 Task: Create a due date automation trigger when advanced on, on the monday after a card is due add dates without a due date at 11:00 AM.
Action: Mouse moved to (1061, 308)
Screenshot: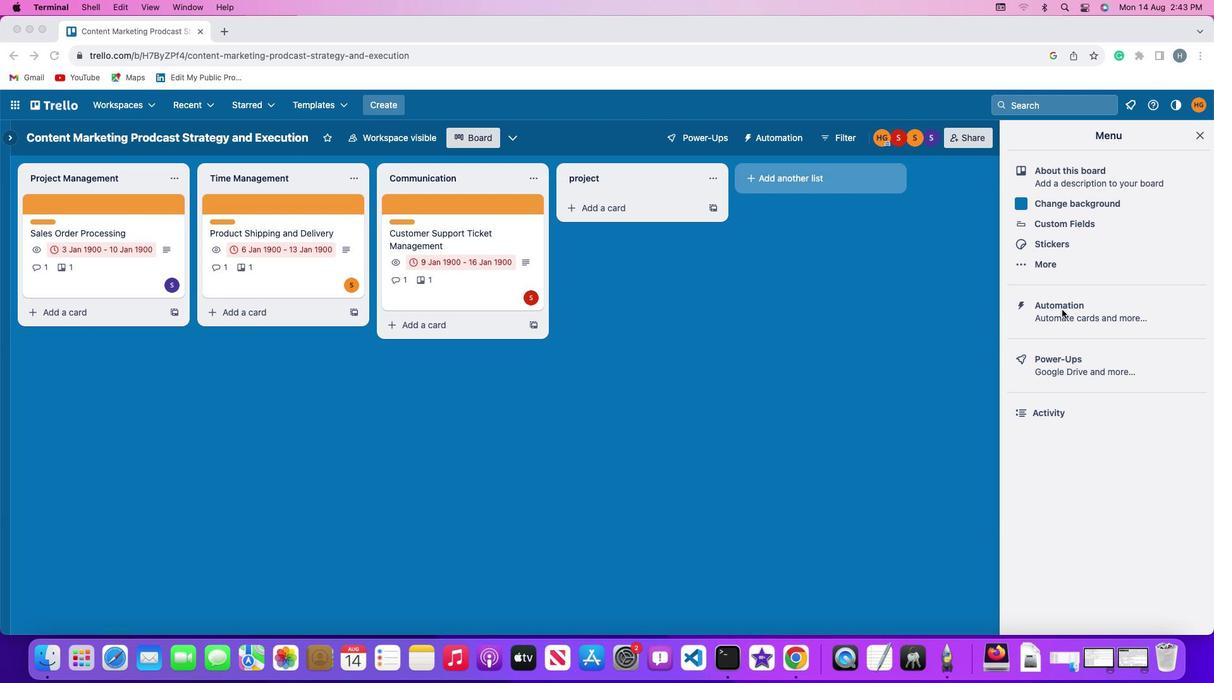
Action: Mouse pressed left at (1061, 308)
Screenshot: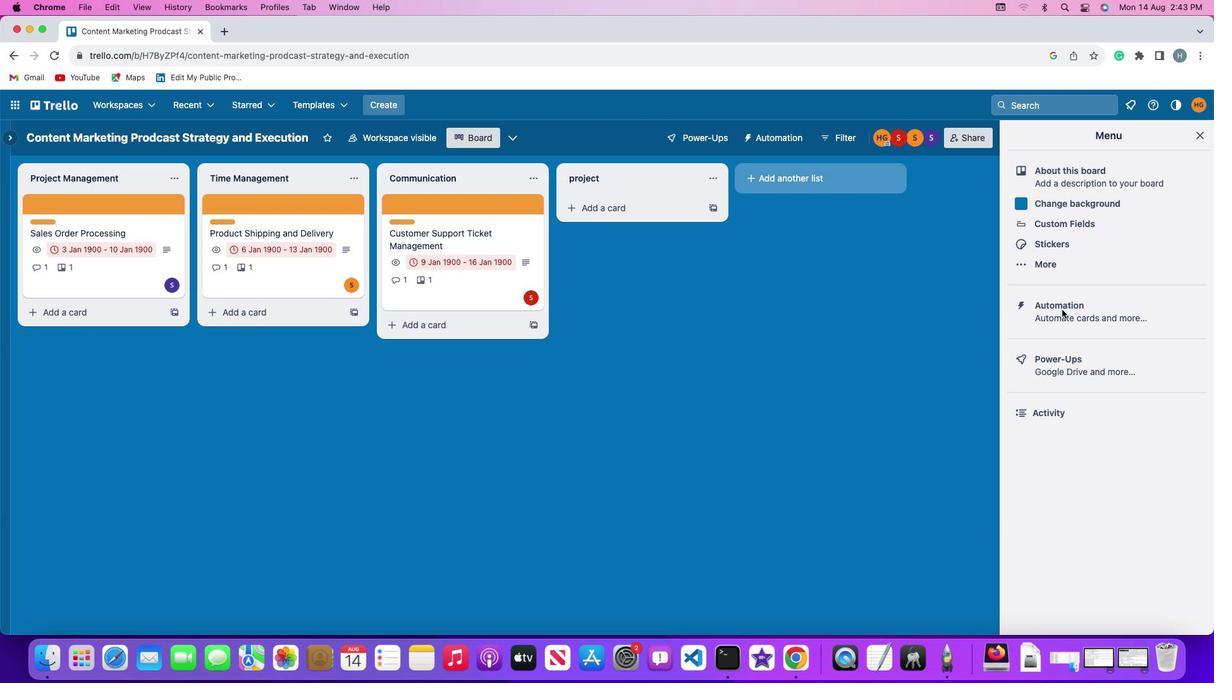 
Action: Mouse pressed left at (1061, 308)
Screenshot: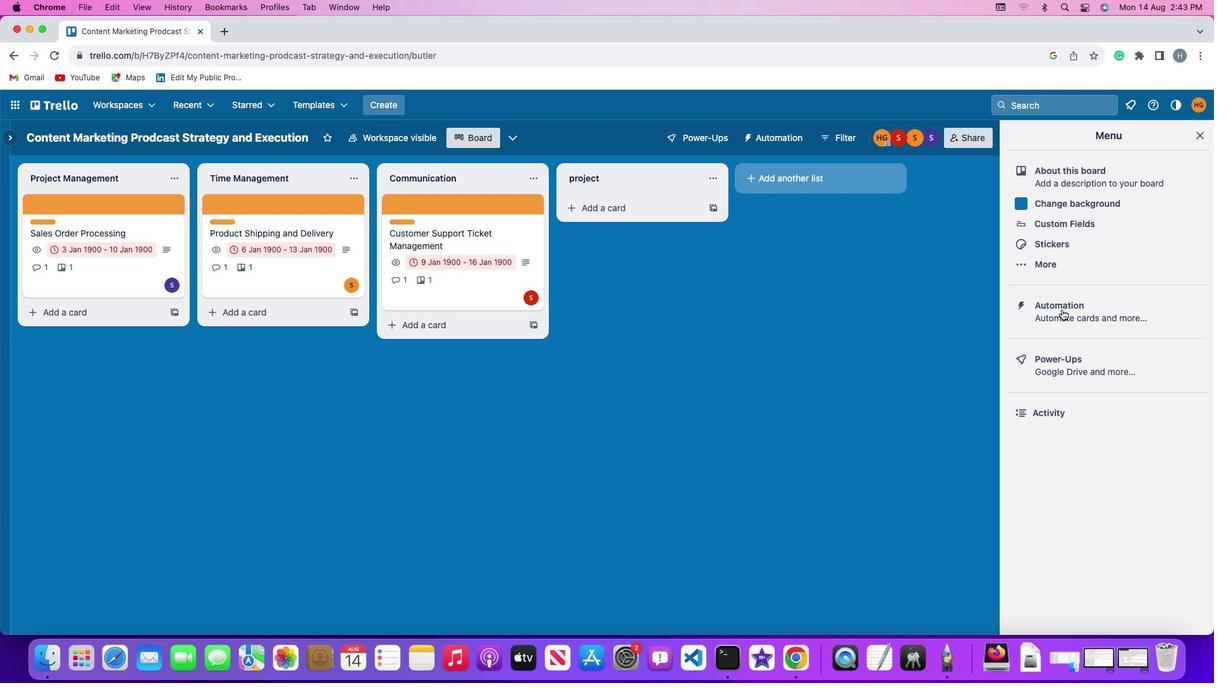 
Action: Mouse moved to (85, 303)
Screenshot: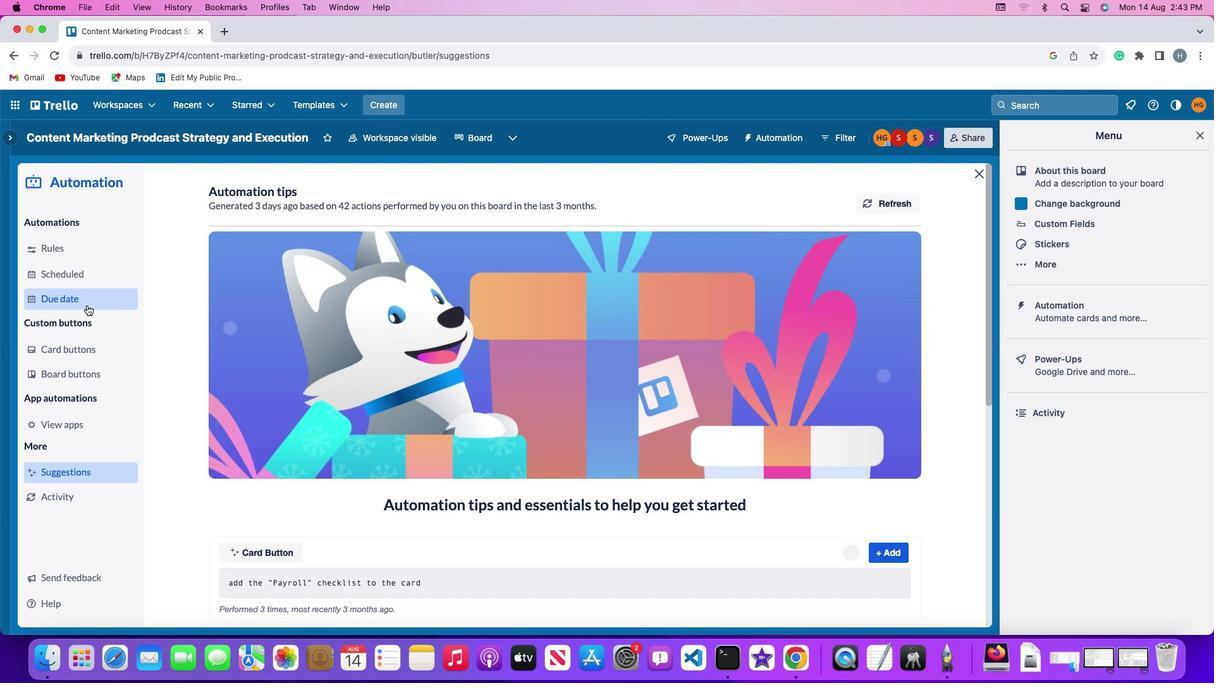 
Action: Mouse pressed left at (85, 303)
Screenshot: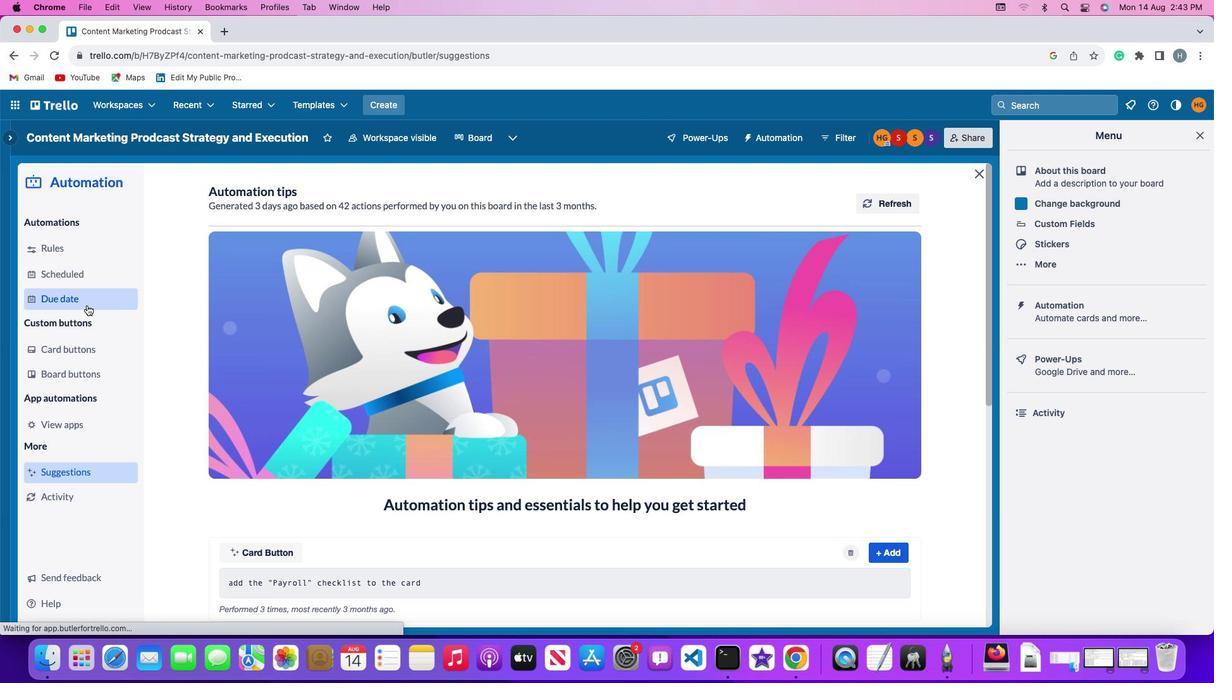 
Action: Mouse moved to (823, 191)
Screenshot: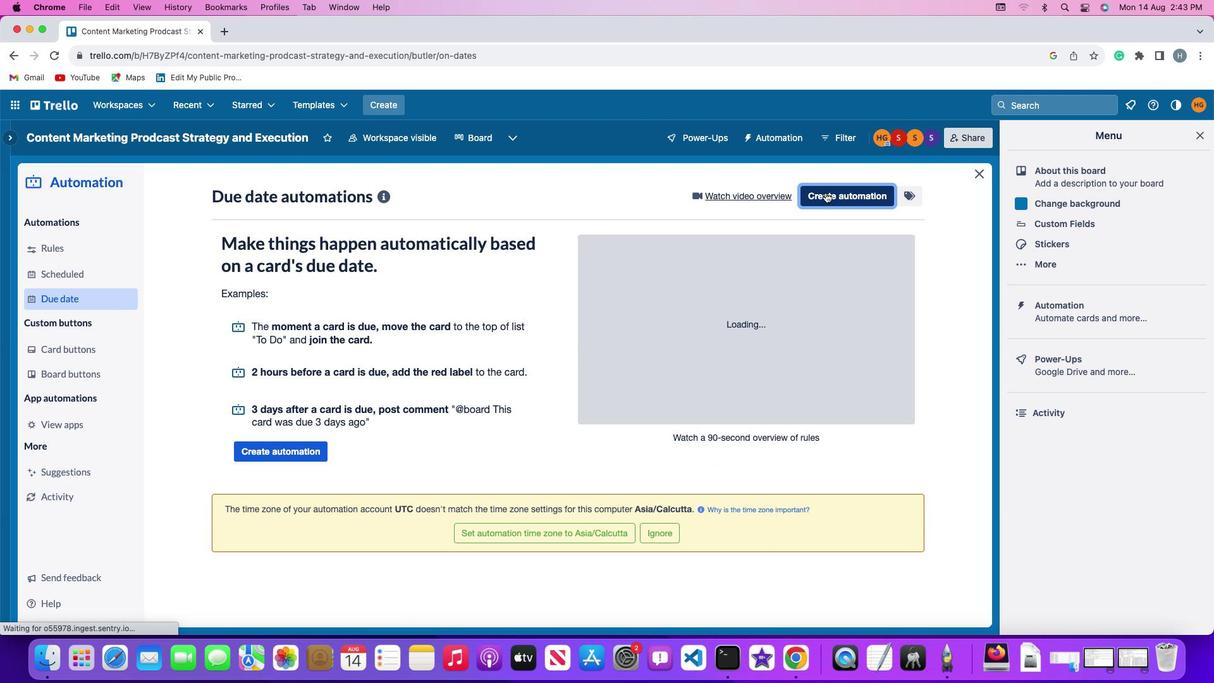 
Action: Mouse pressed left at (823, 191)
Screenshot: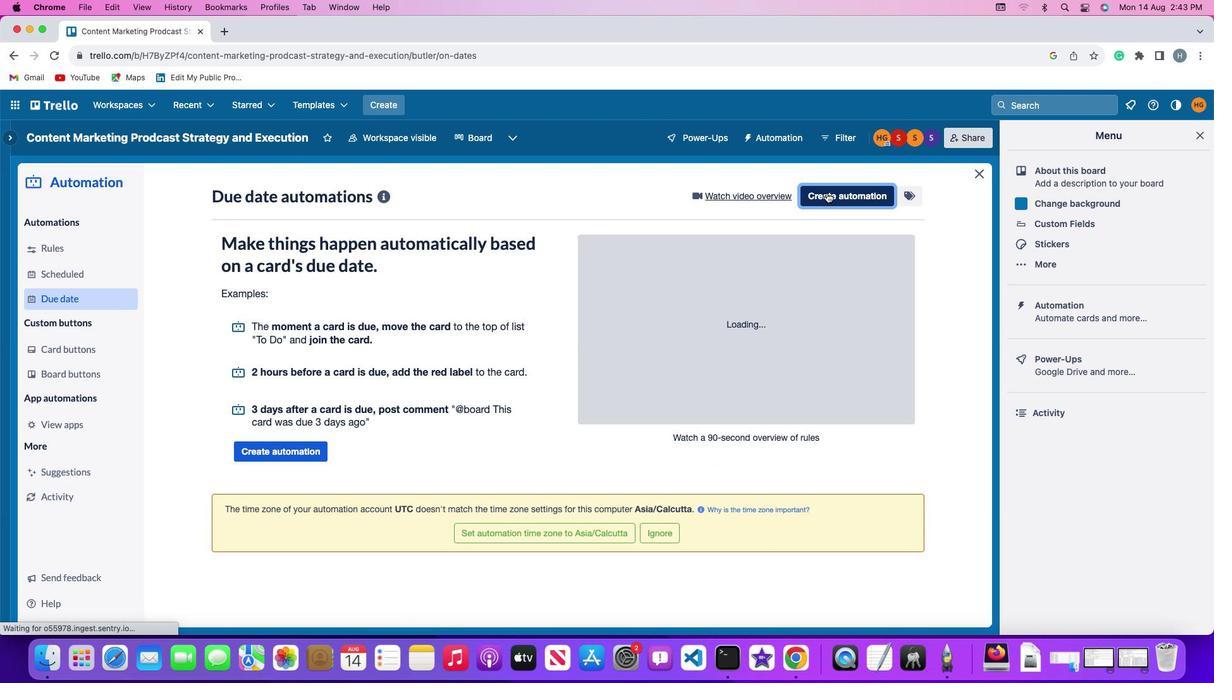 
Action: Mouse moved to (341, 317)
Screenshot: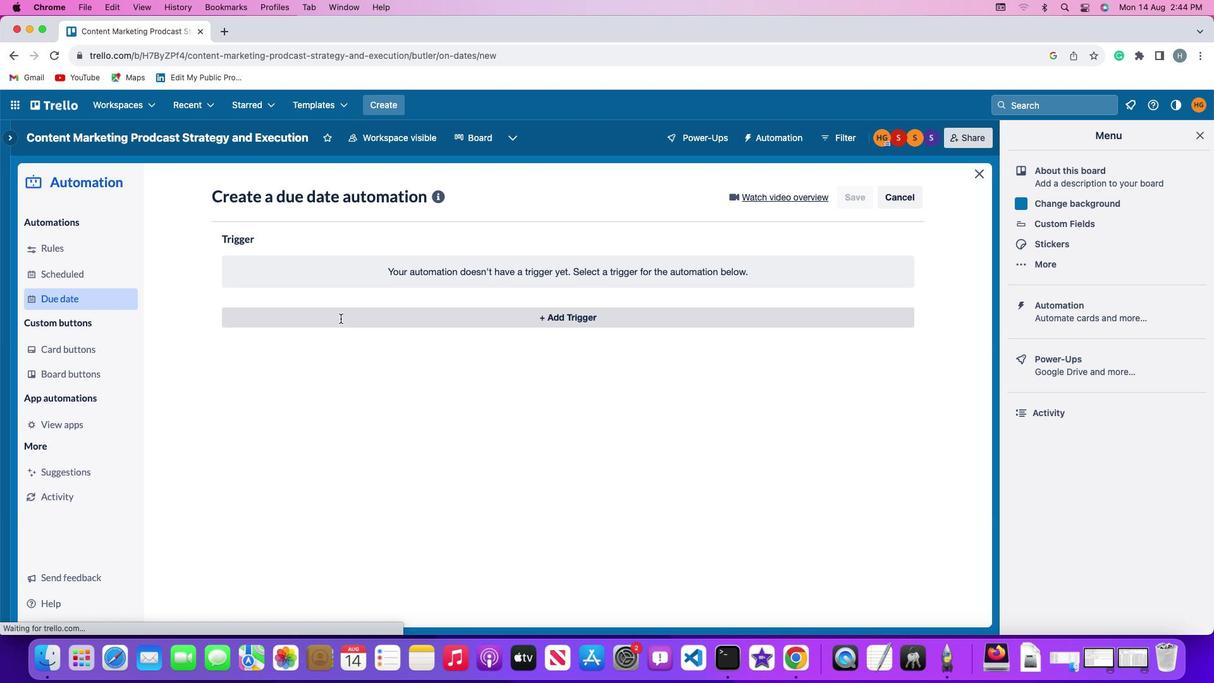 
Action: Mouse pressed left at (341, 317)
Screenshot: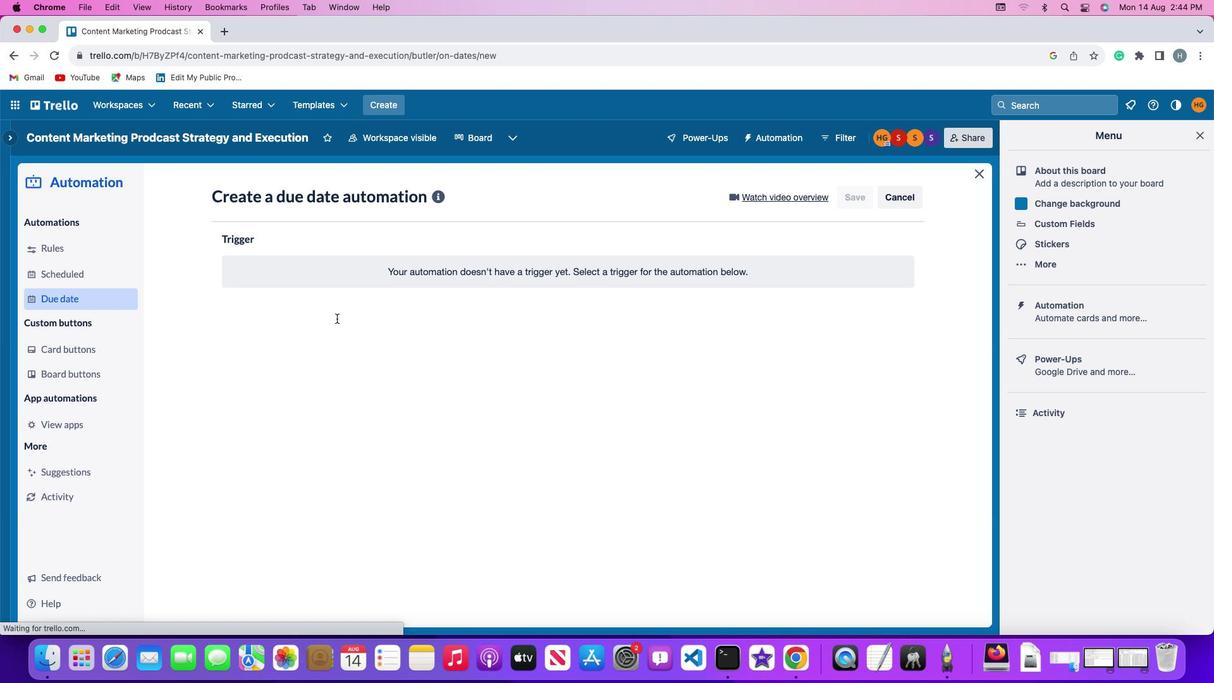 
Action: Mouse moved to (282, 551)
Screenshot: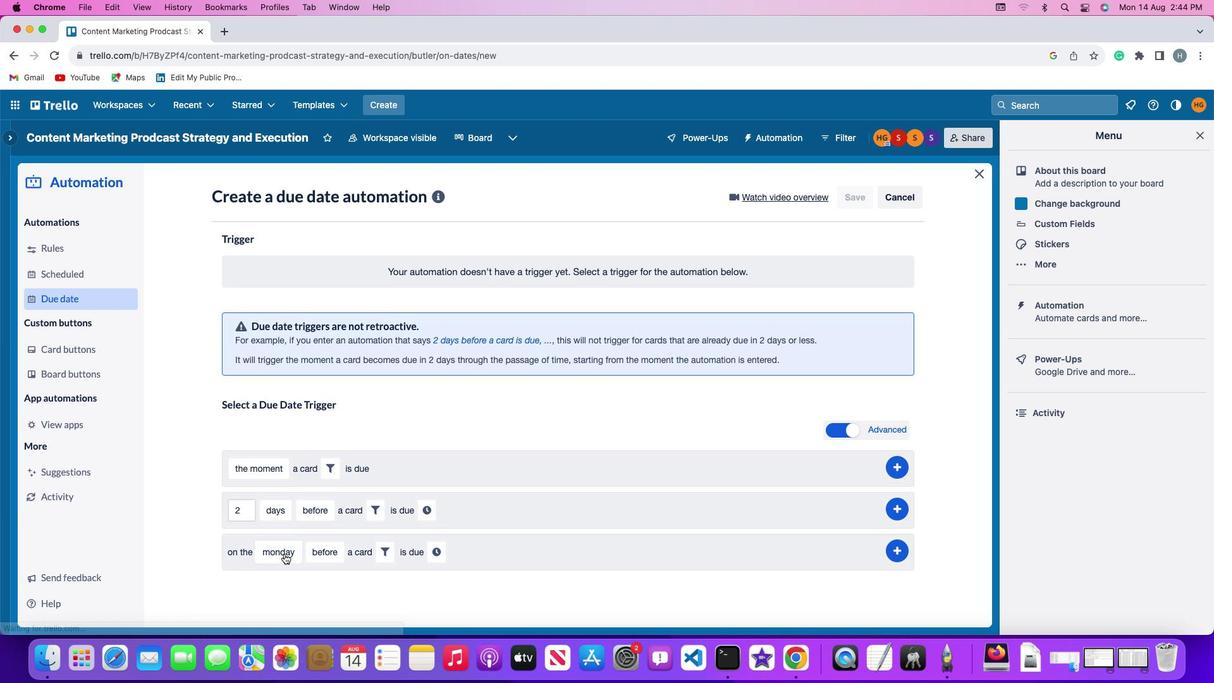 
Action: Mouse pressed left at (282, 551)
Screenshot: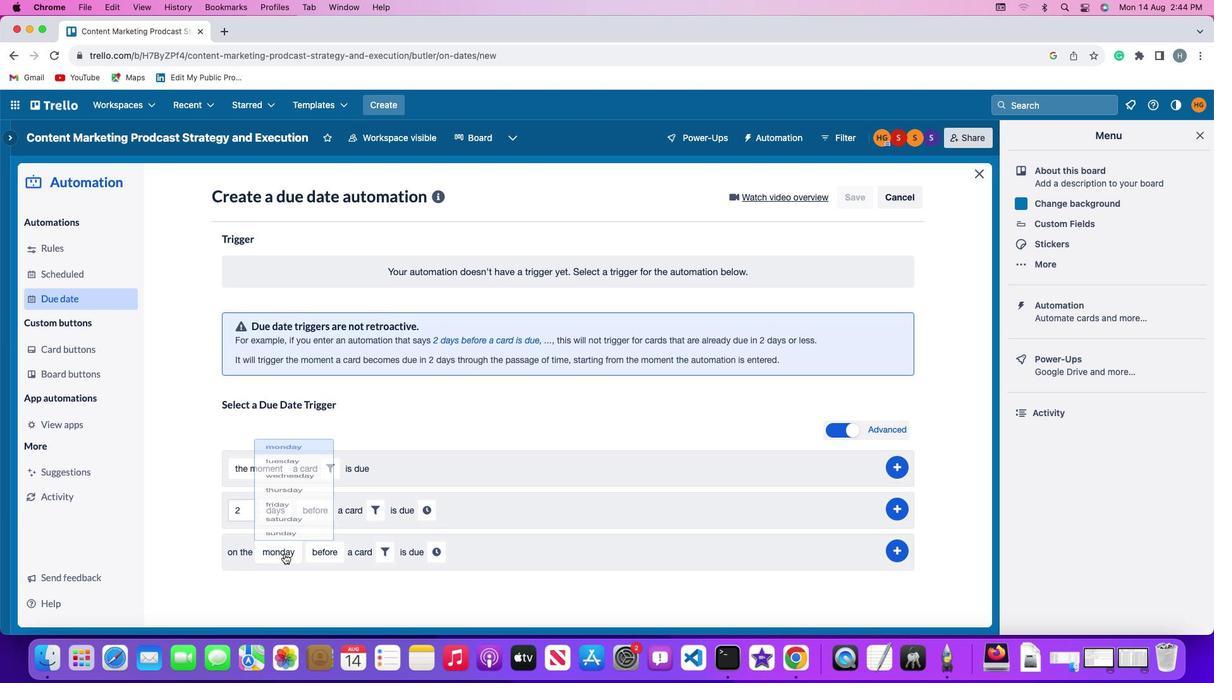 
Action: Mouse moved to (298, 365)
Screenshot: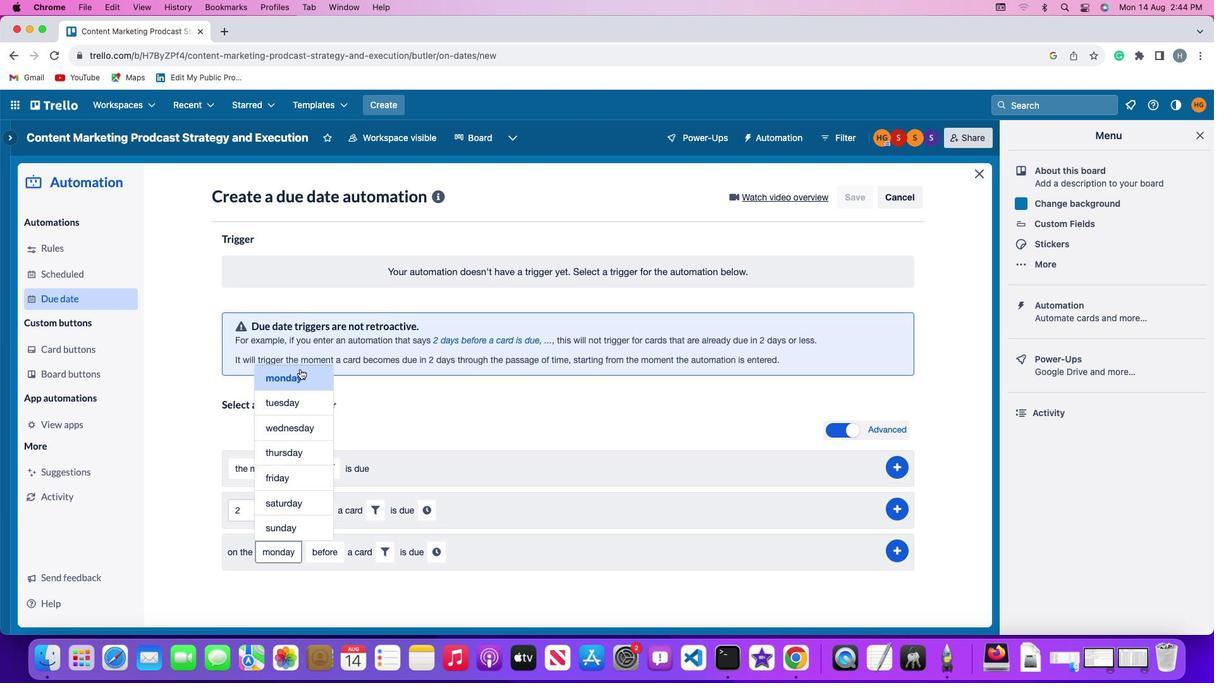 
Action: Mouse pressed left at (298, 365)
Screenshot: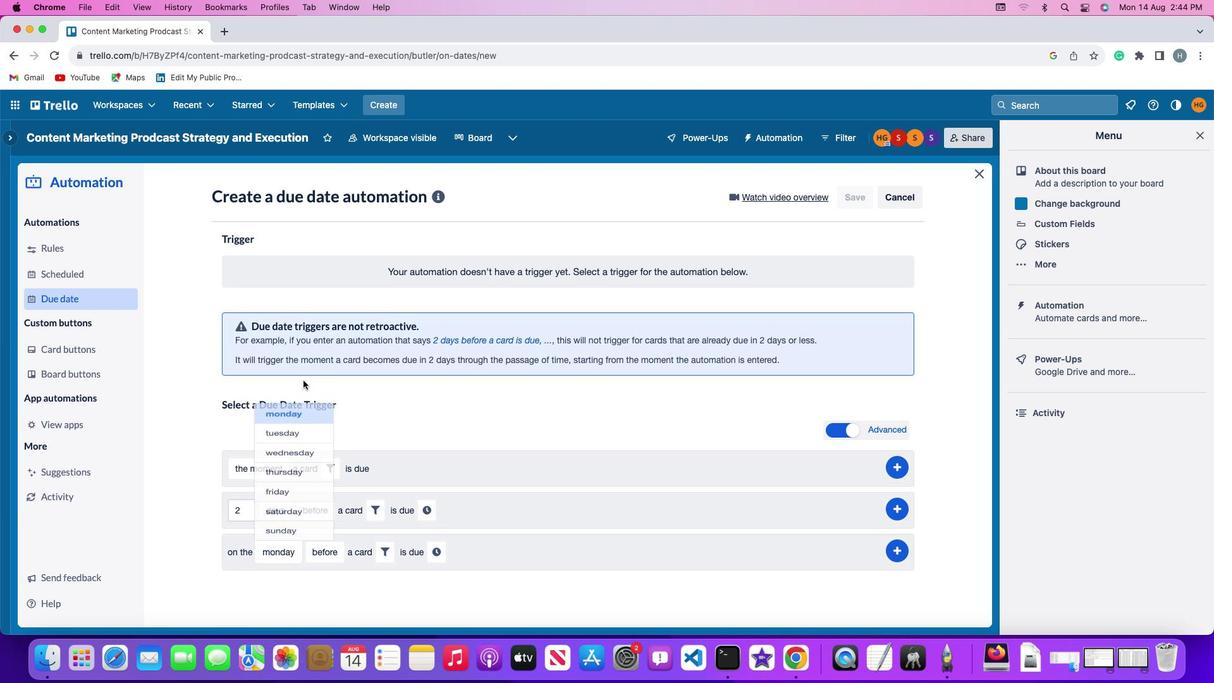 
Action: Mouse moved to (324, 556)
Screenshot: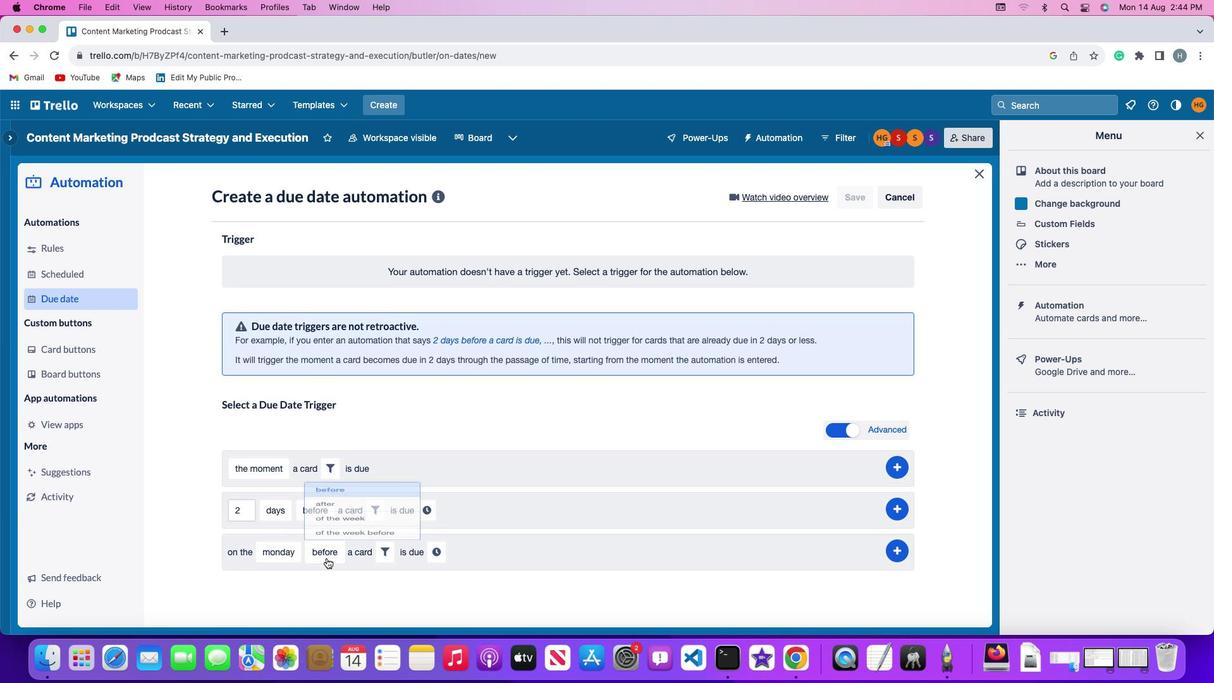 
Action: Mouse pressed left at (324, 556)
Screenshot: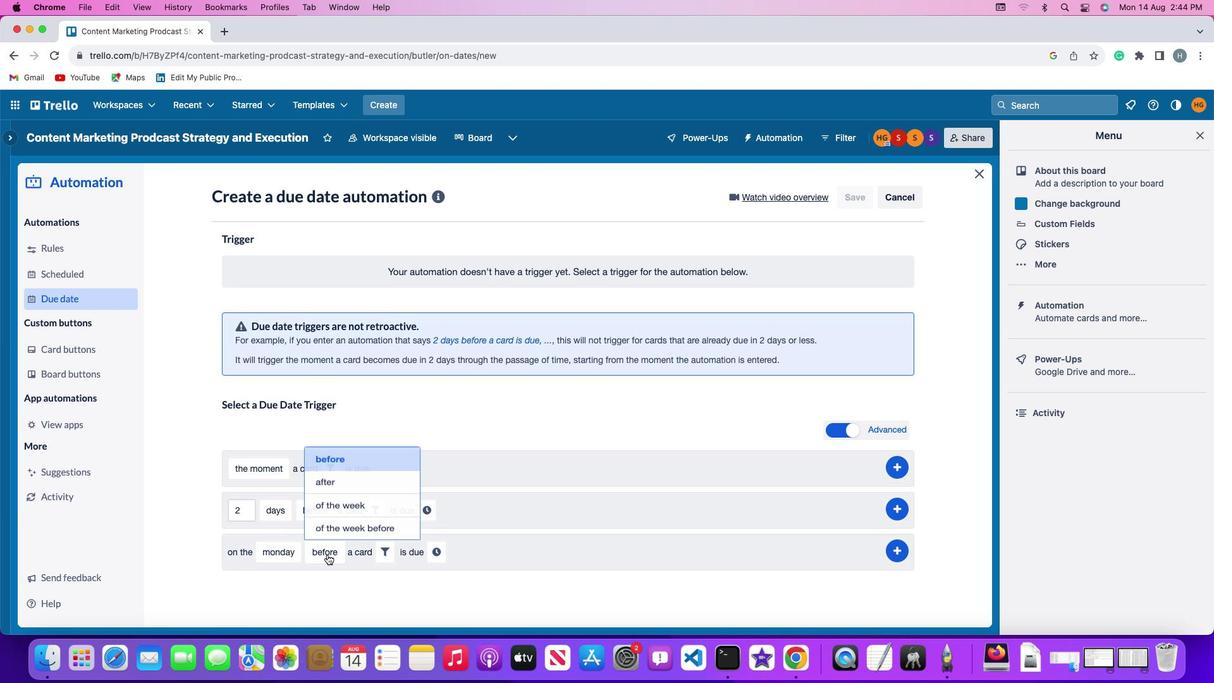 
Action: Mouse moved to (344, 473)
Screenshot: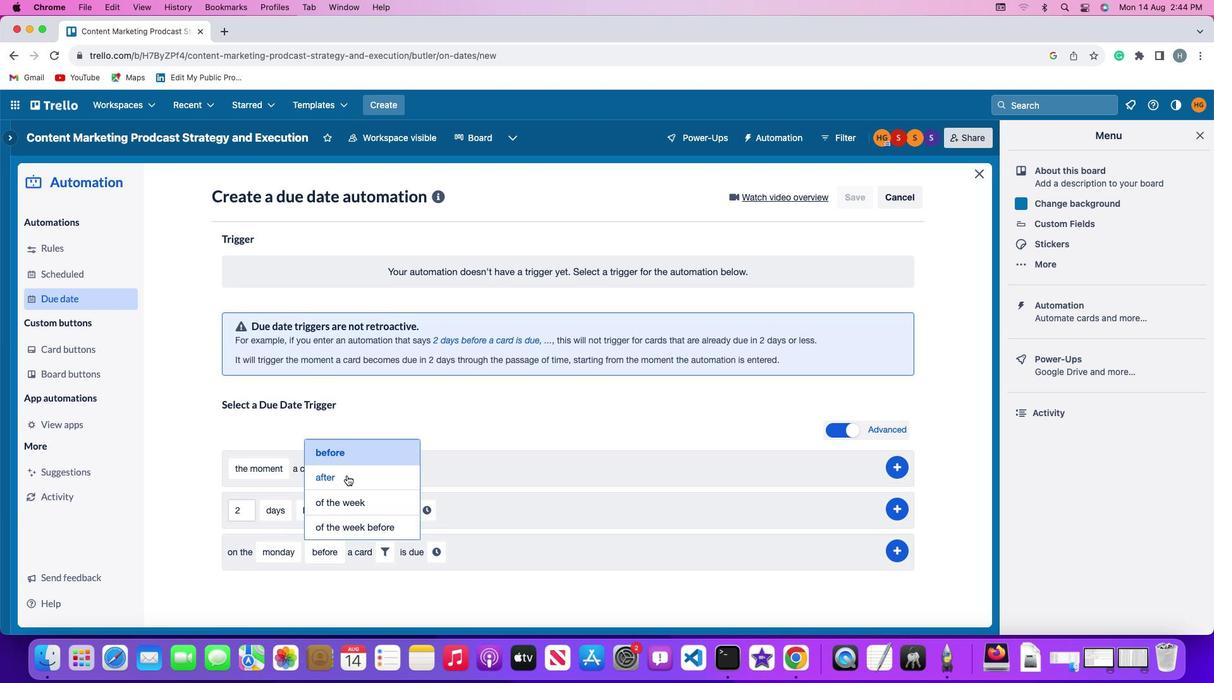 
Action: Mouse pressed left at (344, 473)
Screenshot: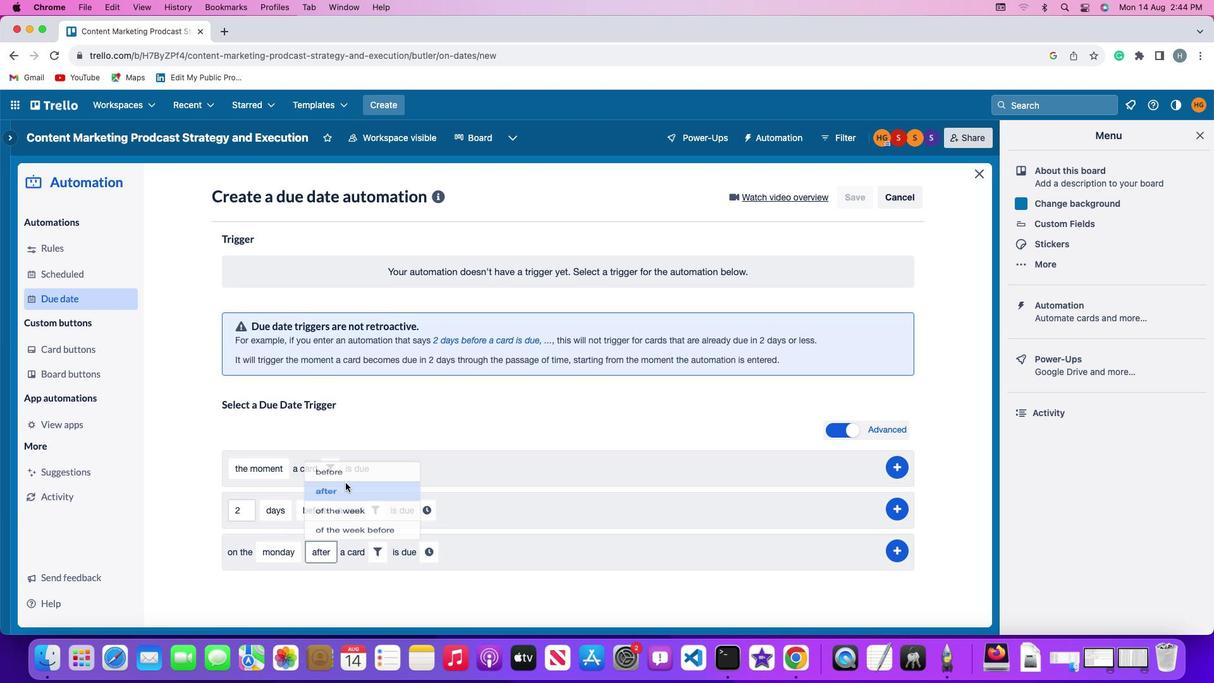 
Action: Mouse moved to (377, 555)
Screenshot: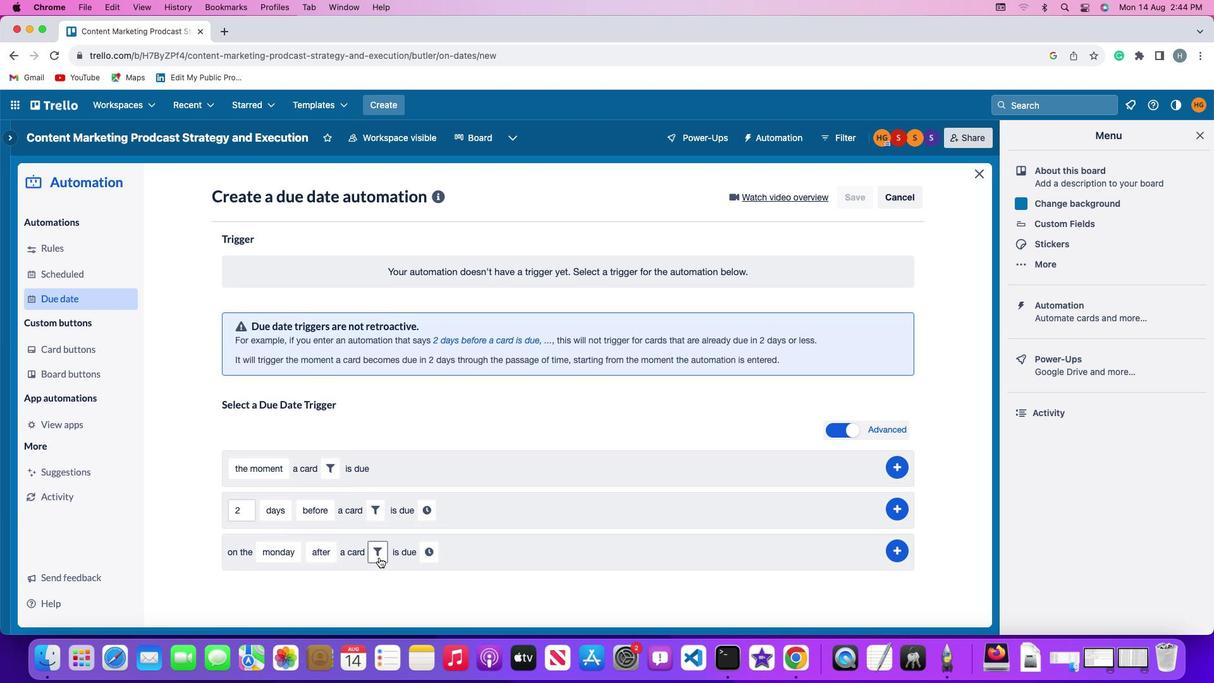 
Action: Mouse pressed left at (377, 555)
Screenshot: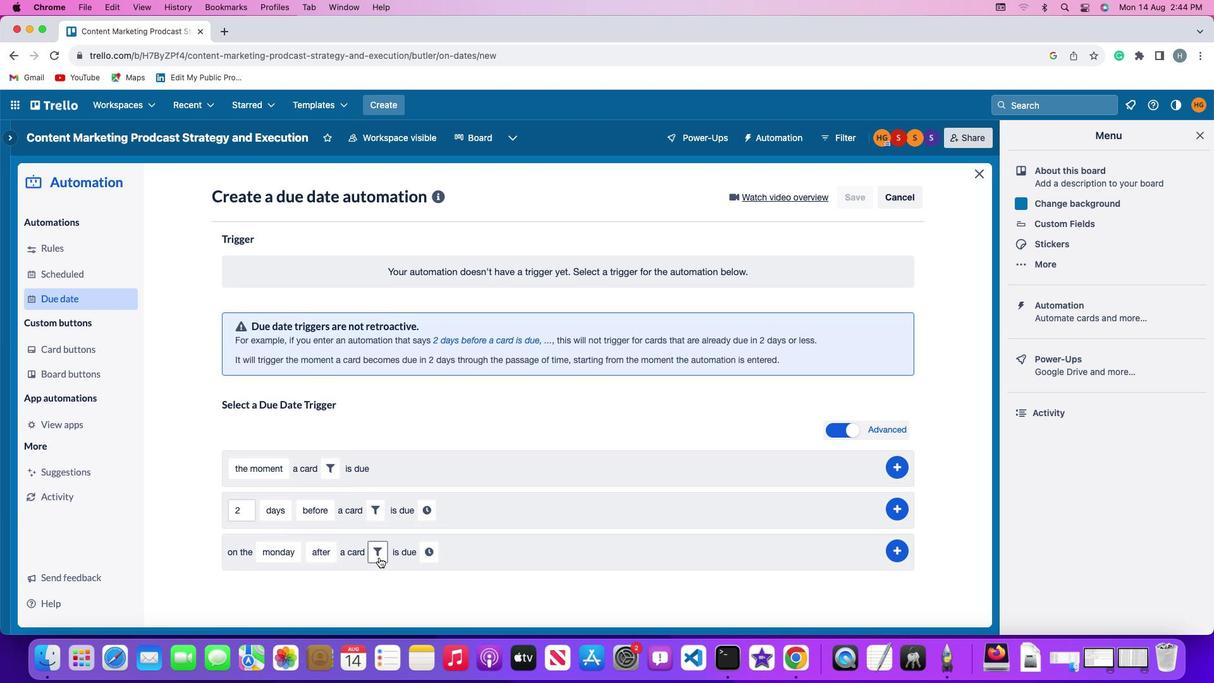 
Action: Mouse moved to (448, 580)
Screenshot: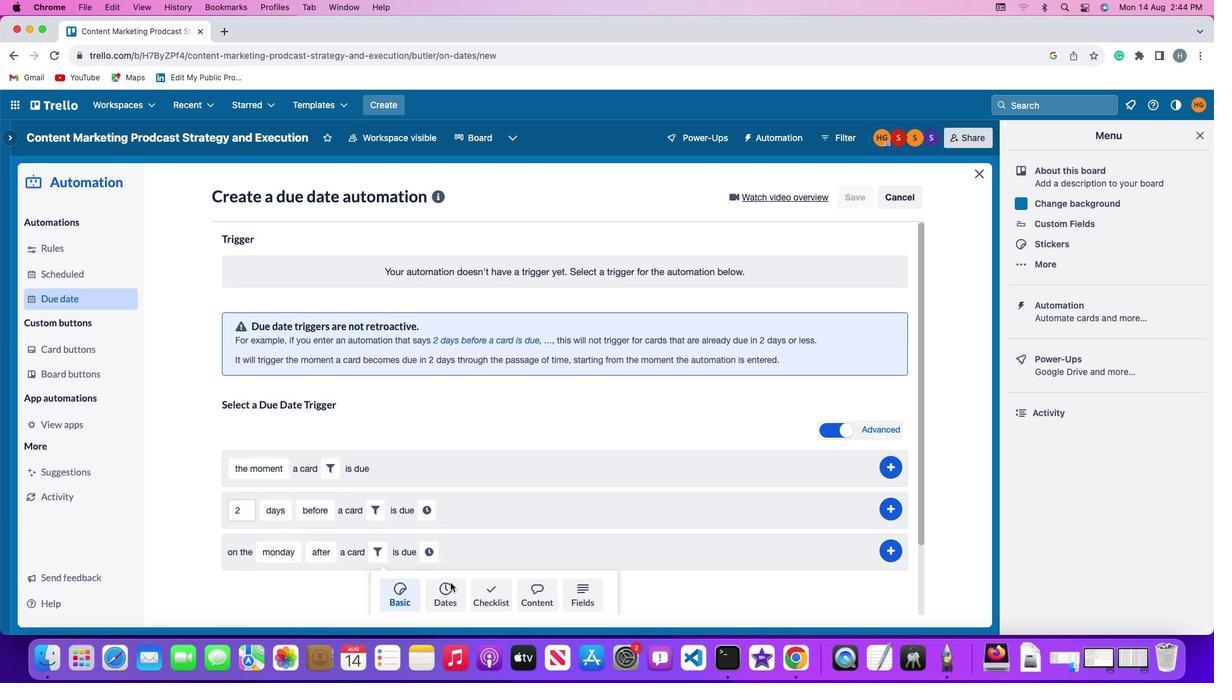 
Action: Mouse pressed left at (448, 580)
Screenshot: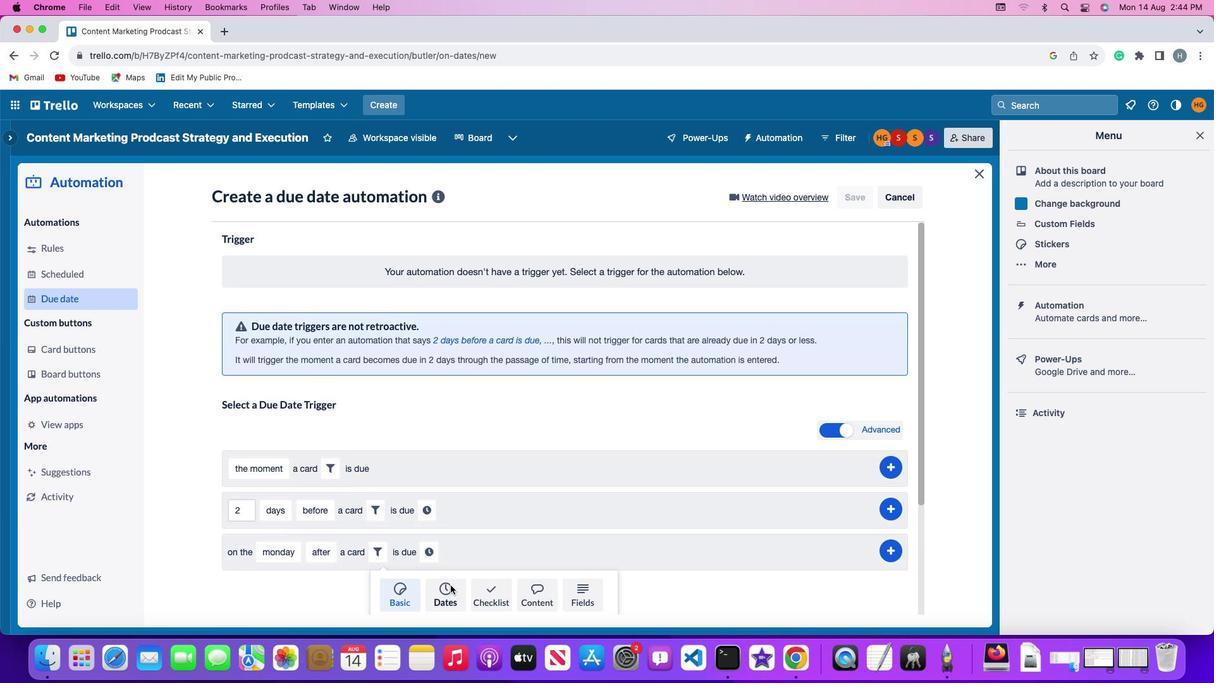 
Action: Mouse moved to (316, 588)
Screenshot: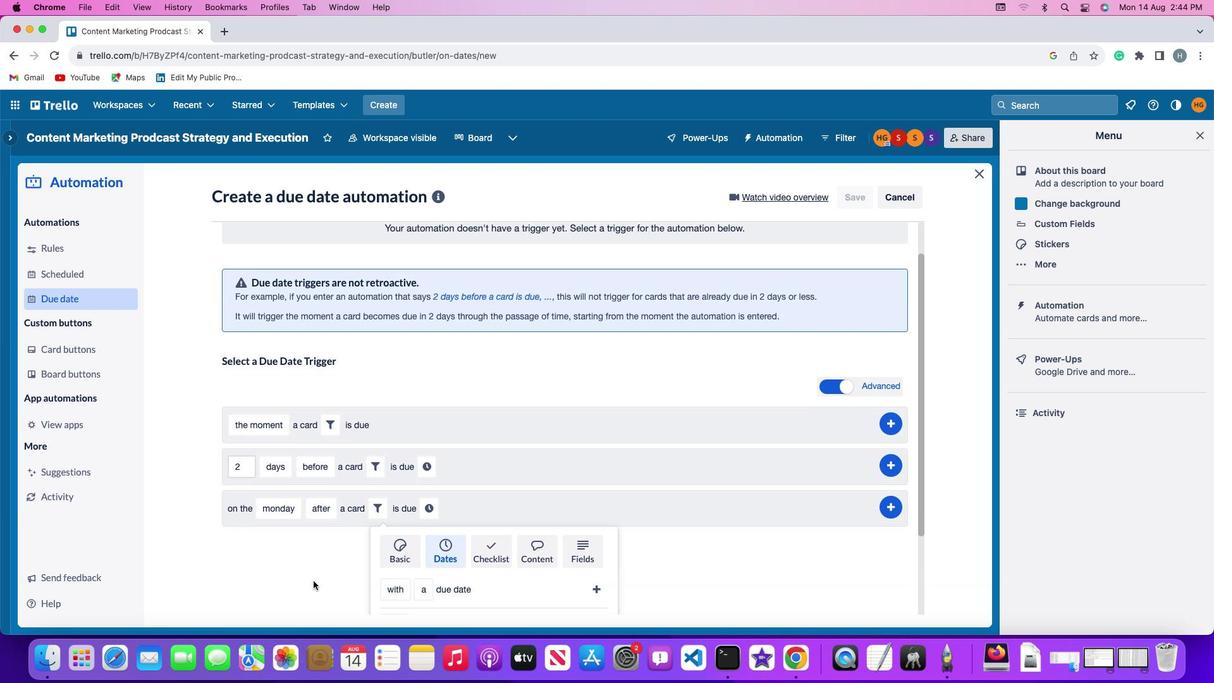 
Action: Mouse scrolled (316, 588) with delta (-1, -1)
Screenshot: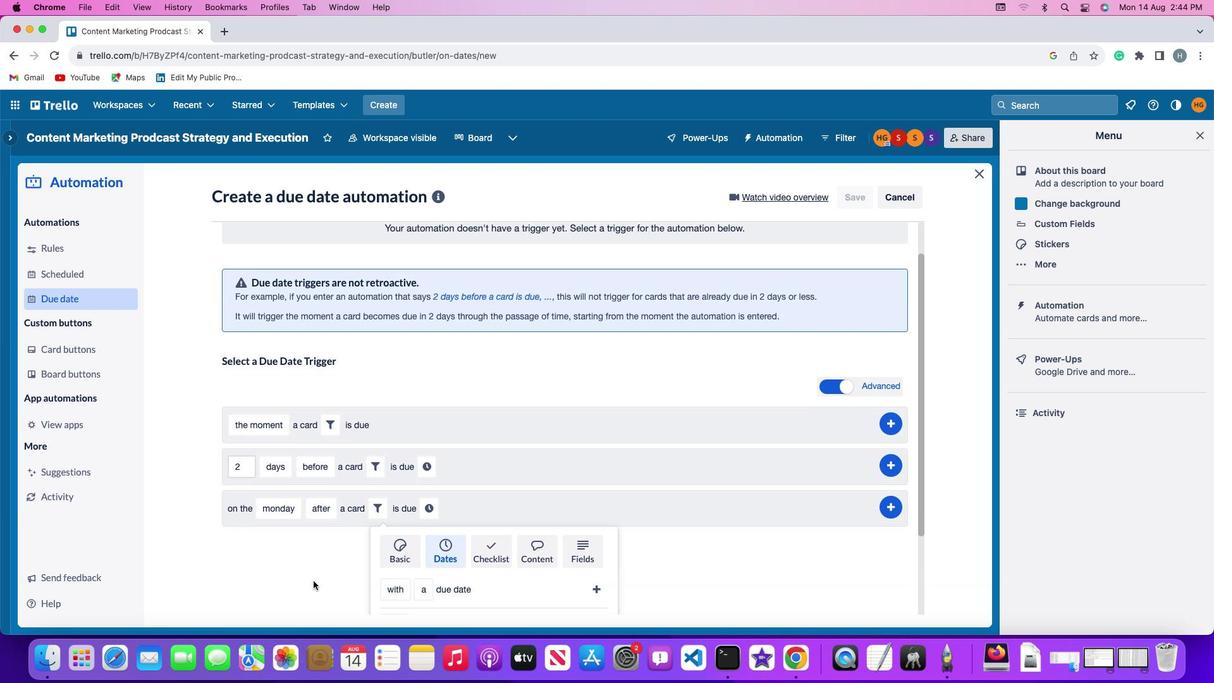 
Action: Mouse moved to (316, 588)
Screenshot: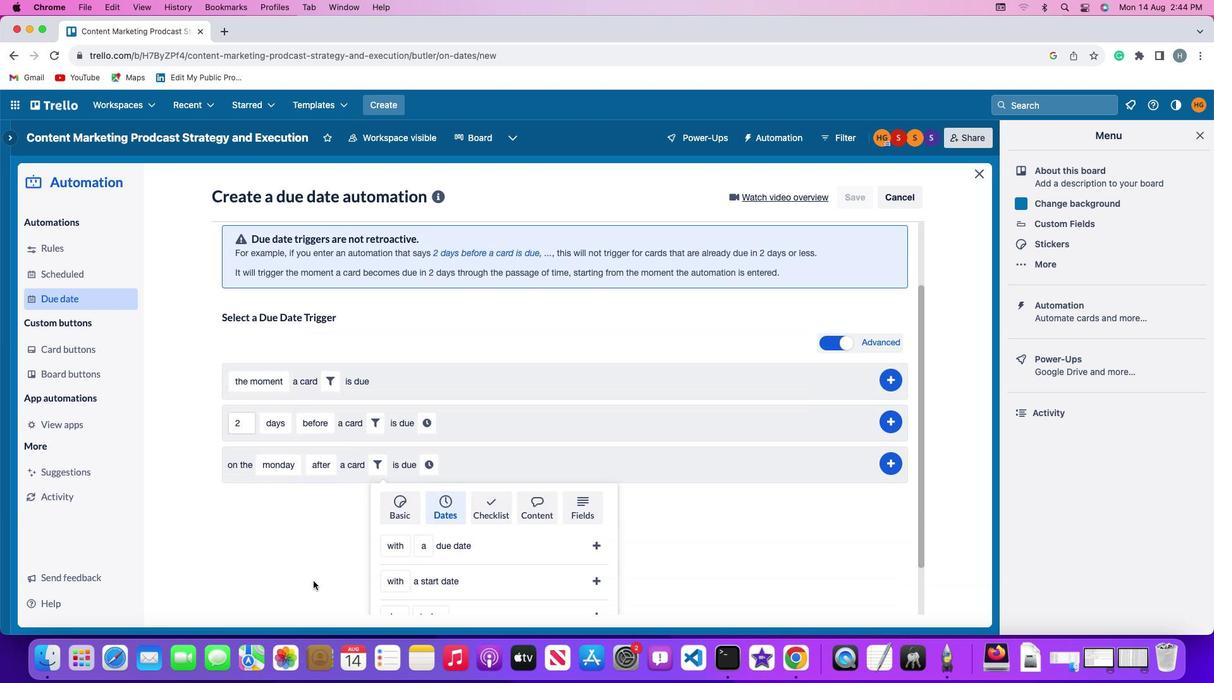 
Action: Mouse scrolled (316, 588) with delta (-1, -1)
Screenshot: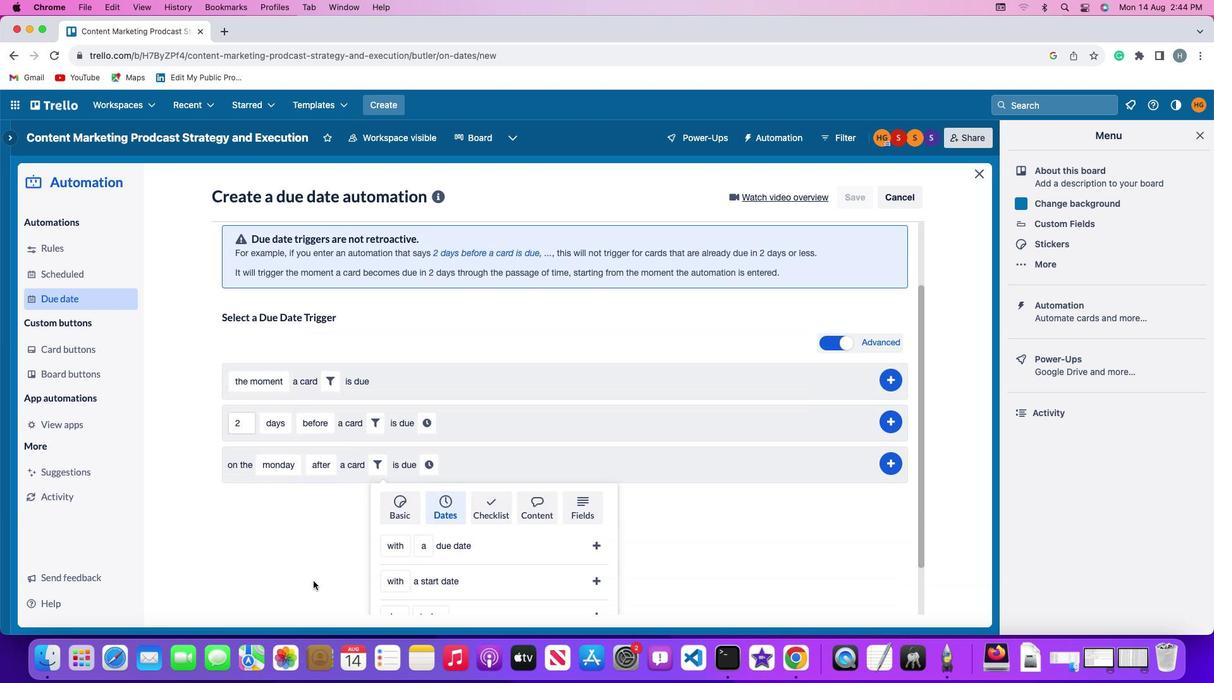 
Action: Mouse moved to (316, 587)
Screenshot: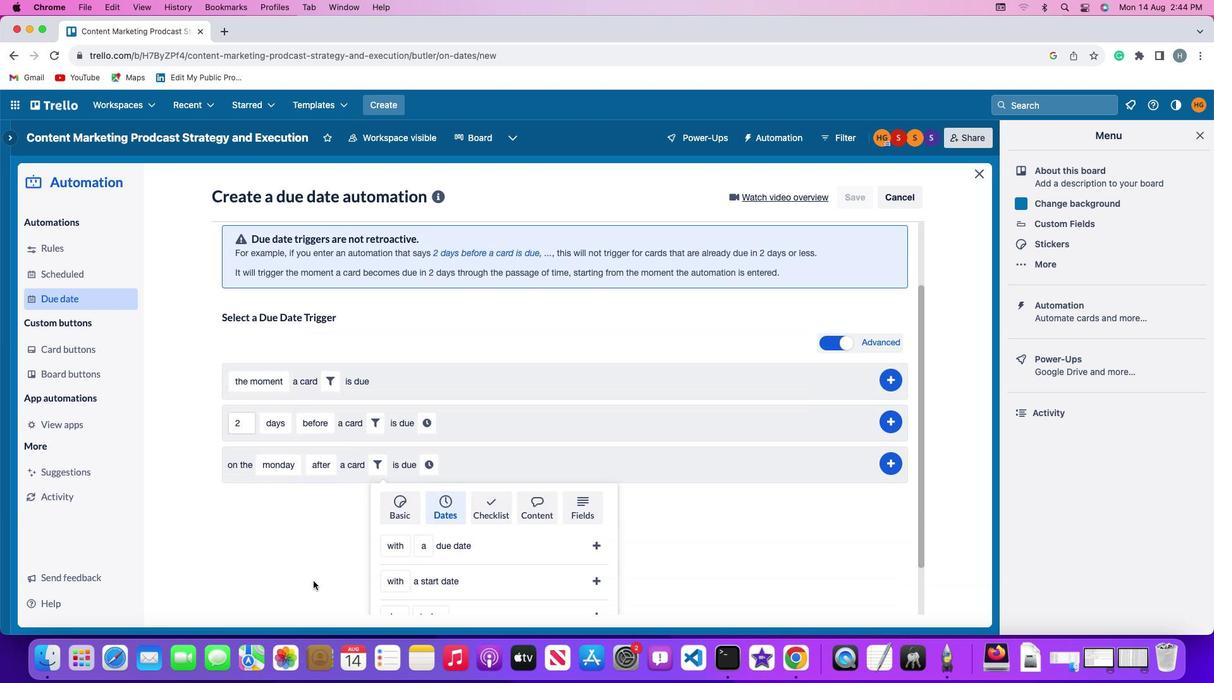 
Action: Mouse scrolled (316, 587) with delta (-1, -3)
Screenshot: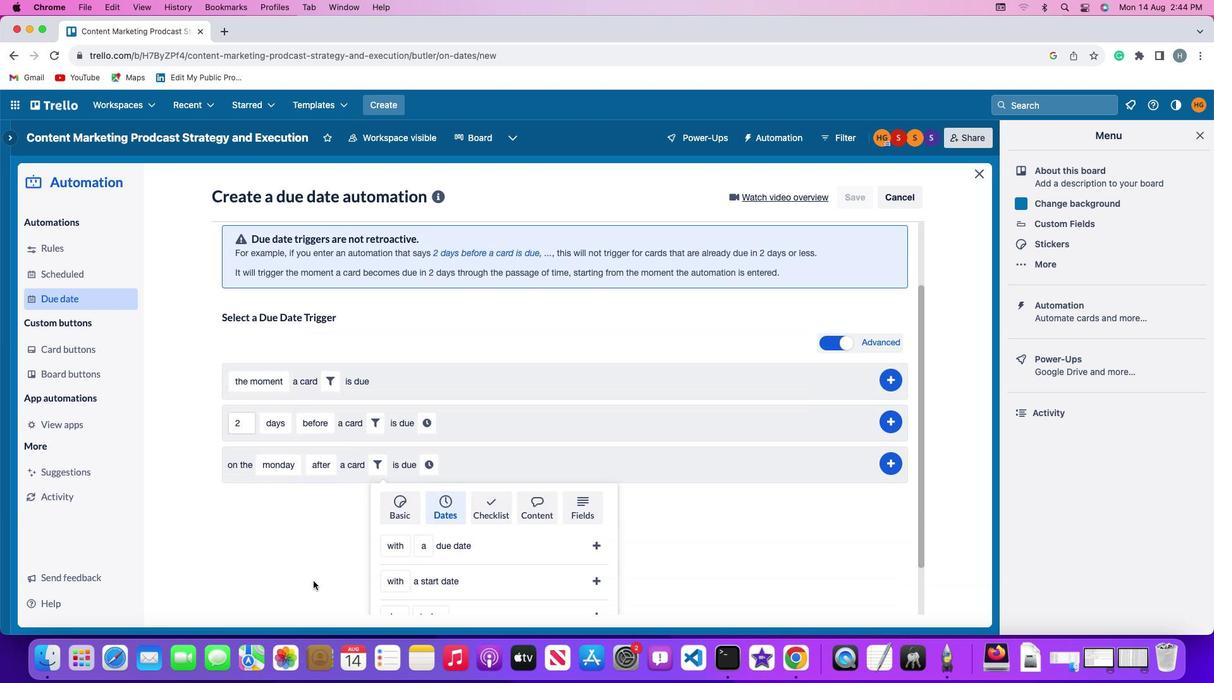 
Action: Mouse moved to (315, 585)
Screenshot: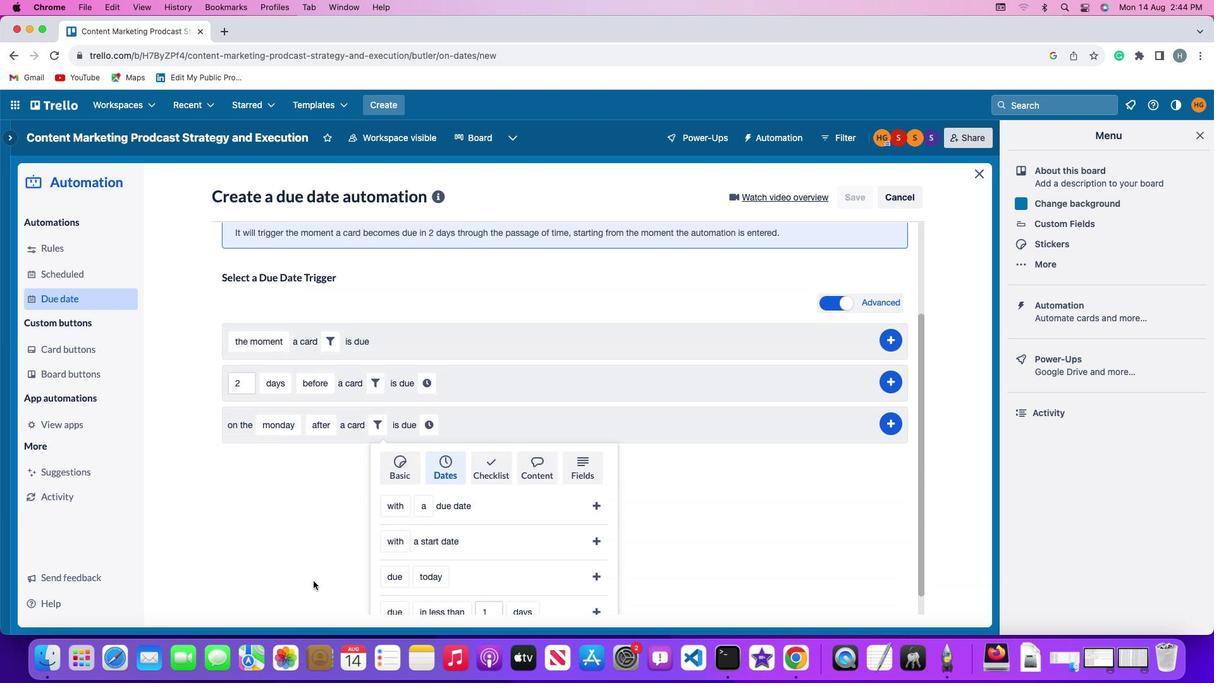 
Action: Mouse scrolled (315, 585) with delta (-1, -4)
Screenshot: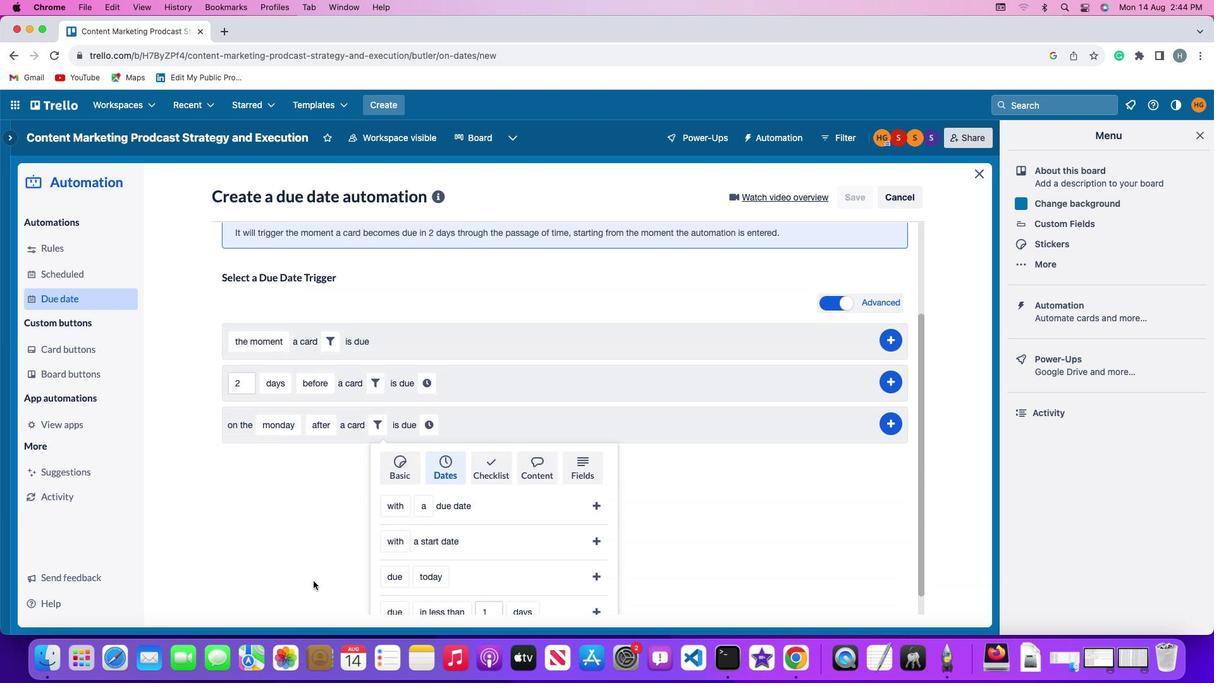 
Action: Mouse moved to (311, 578)
Screenshot: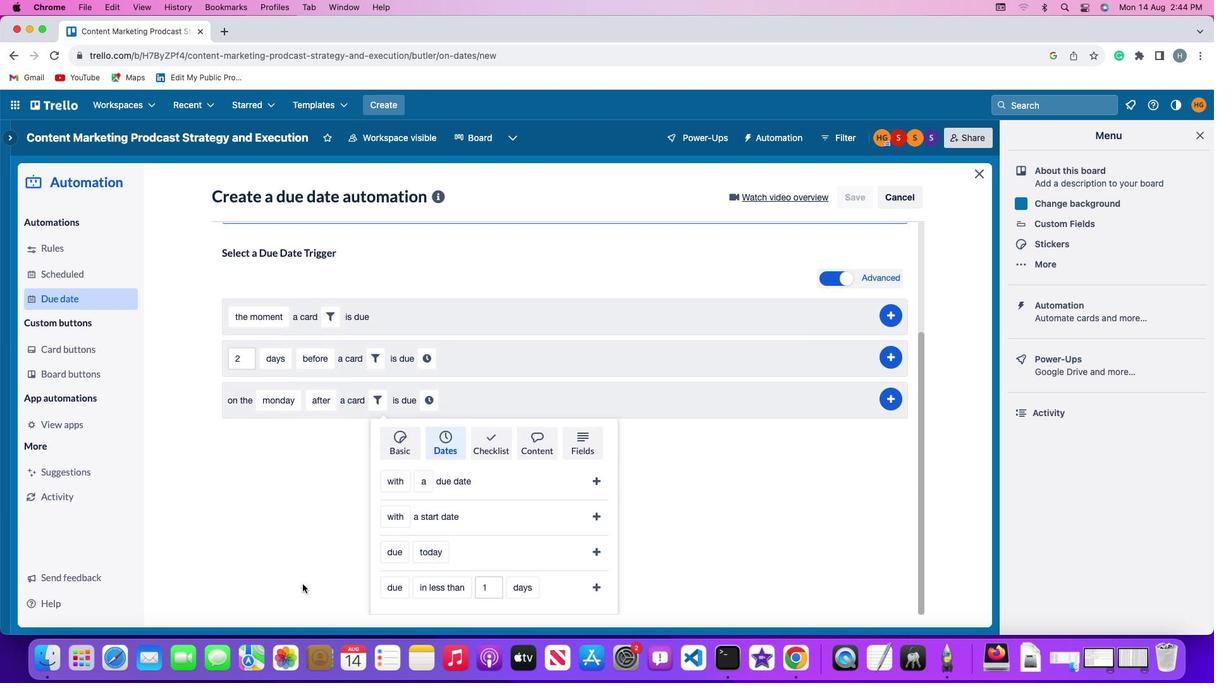 
Action: Mouse scrolled (311, 578) with delta (-1, -1)
Screenshot: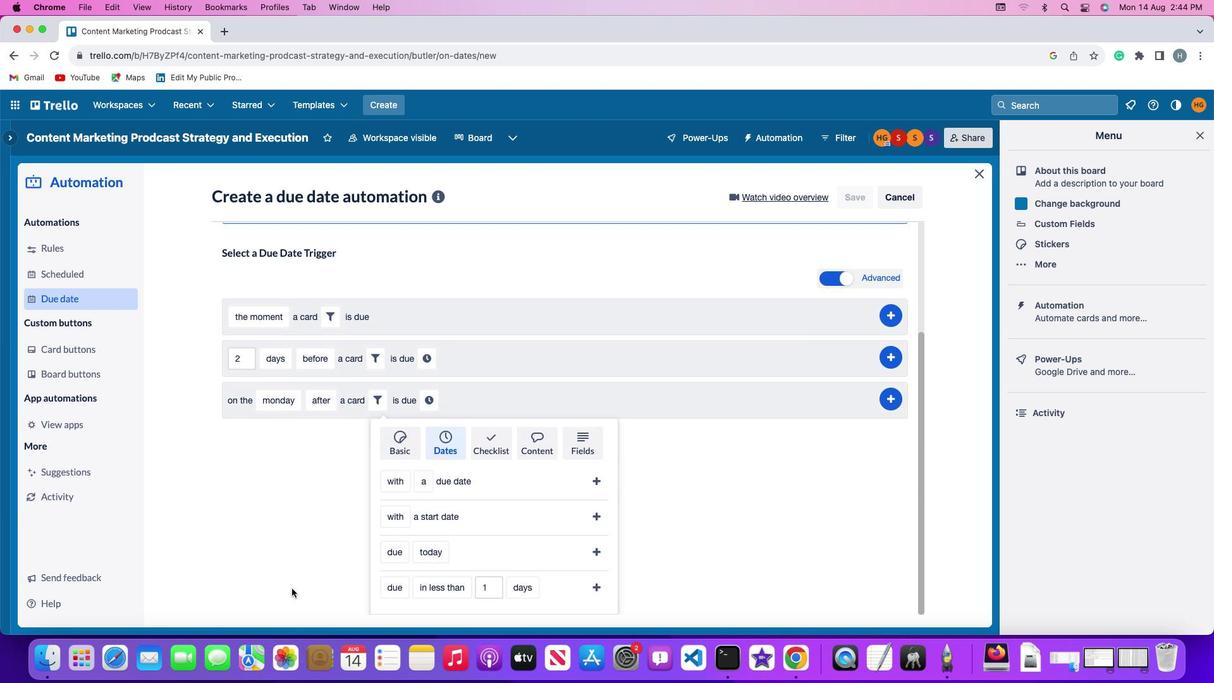 
Action: Mouse moved to (311, 578)
Screenshot: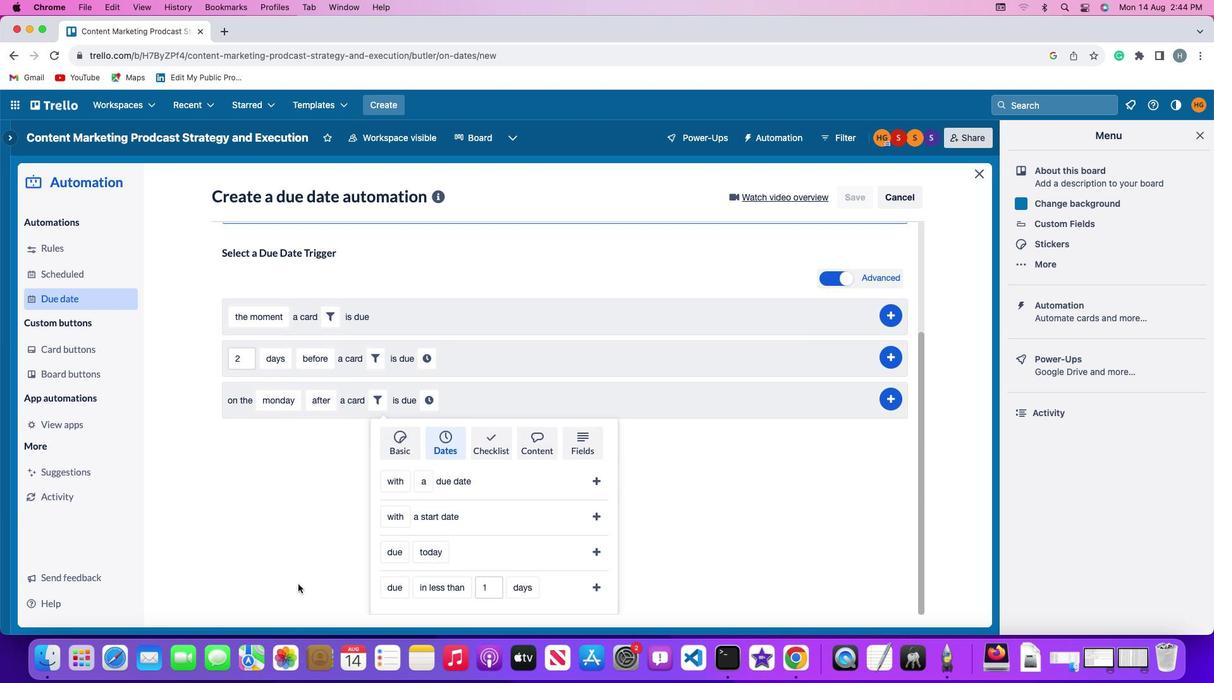 
Action: Mouse scrolled (311, 578) with delta (-1, -1)
Screenshot: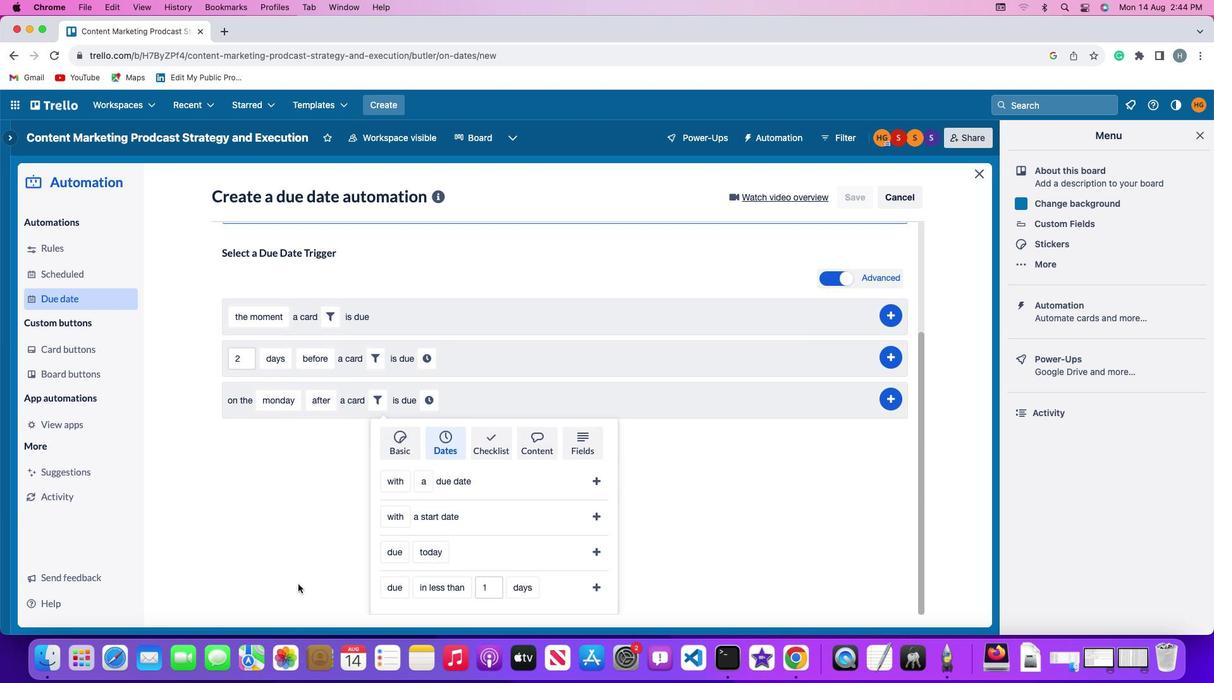 
Action: Mouse moved to (301, 582)
Screenshot: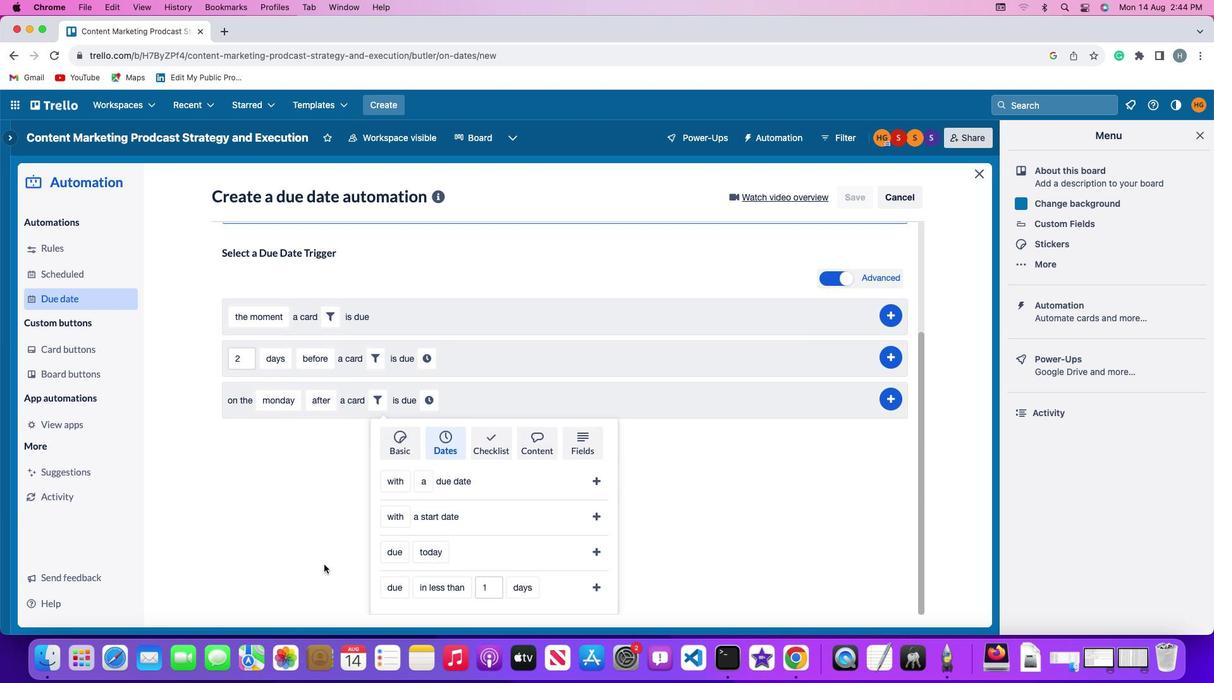 
Action: Mouse scrolled (301, 582) with delta (-1, -2)
Screenshot: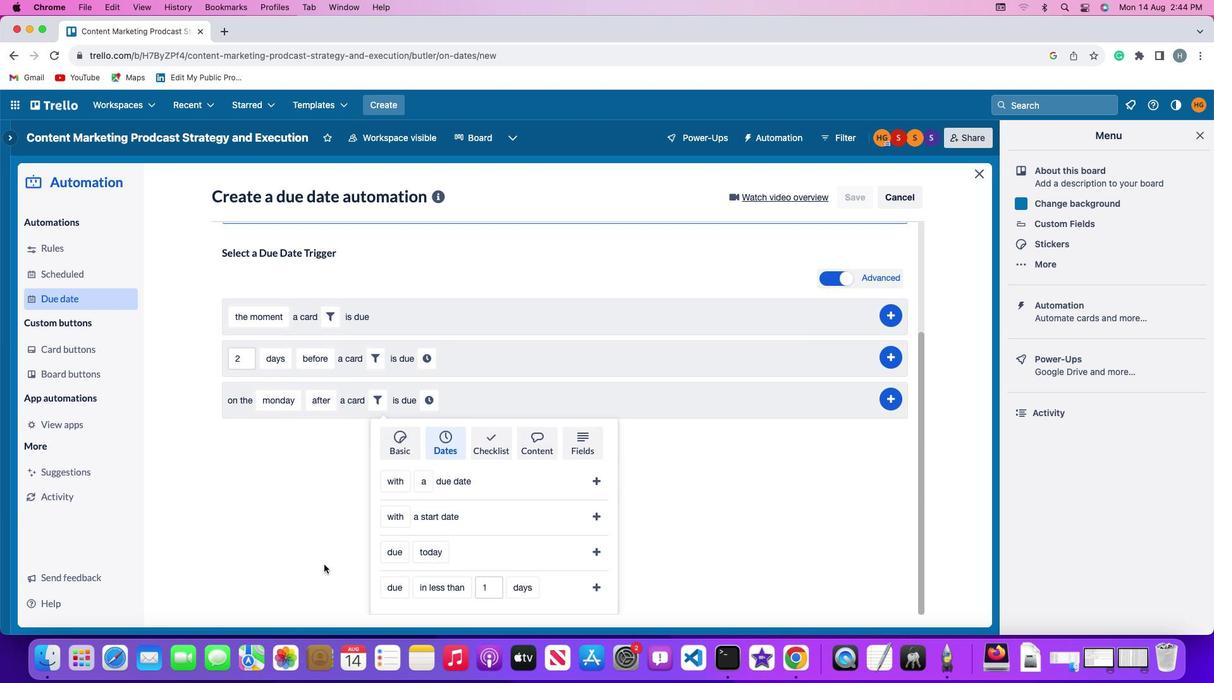 
Action: Mouse moved to (399, 472)
Screenshot: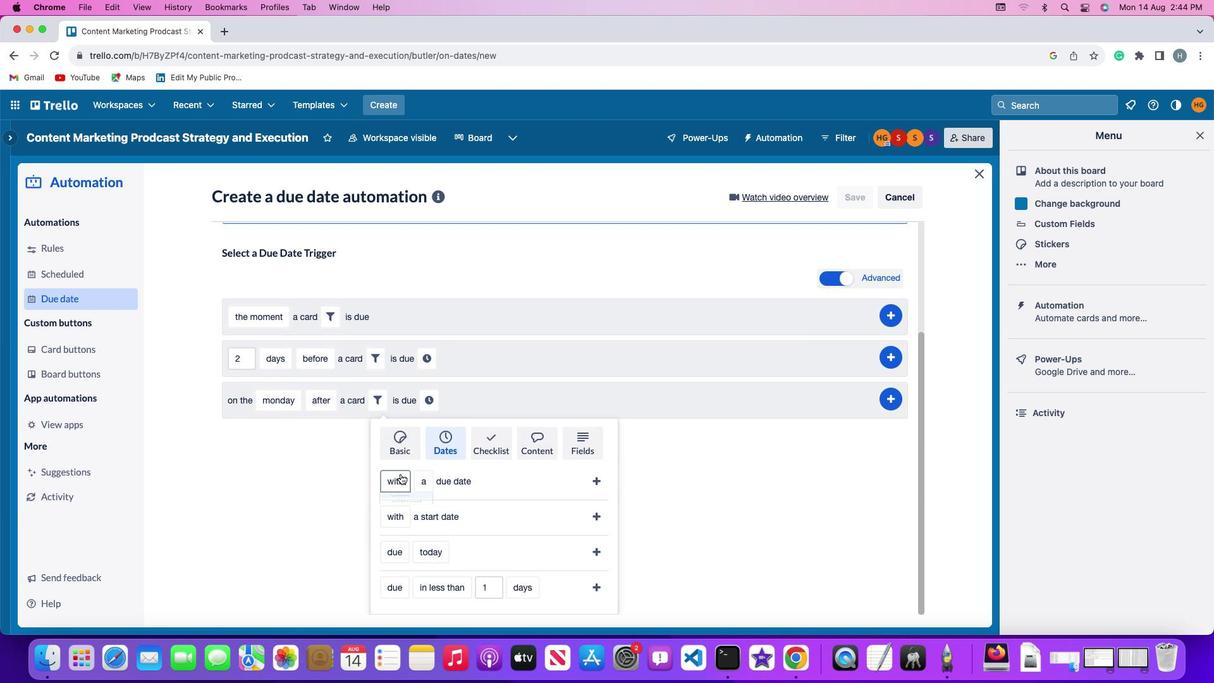 
Action: Mouse pressed left at (399, 472)
Screenshot: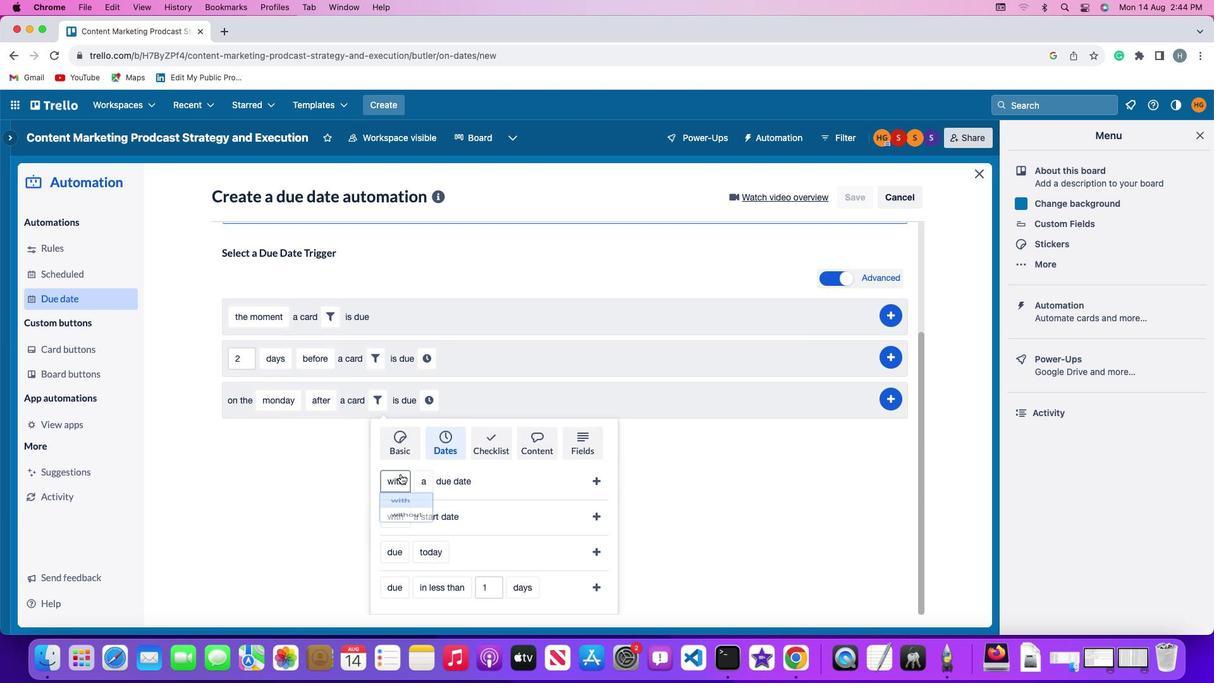 
Action: Mouse moved to (404, 525)
Screenshot: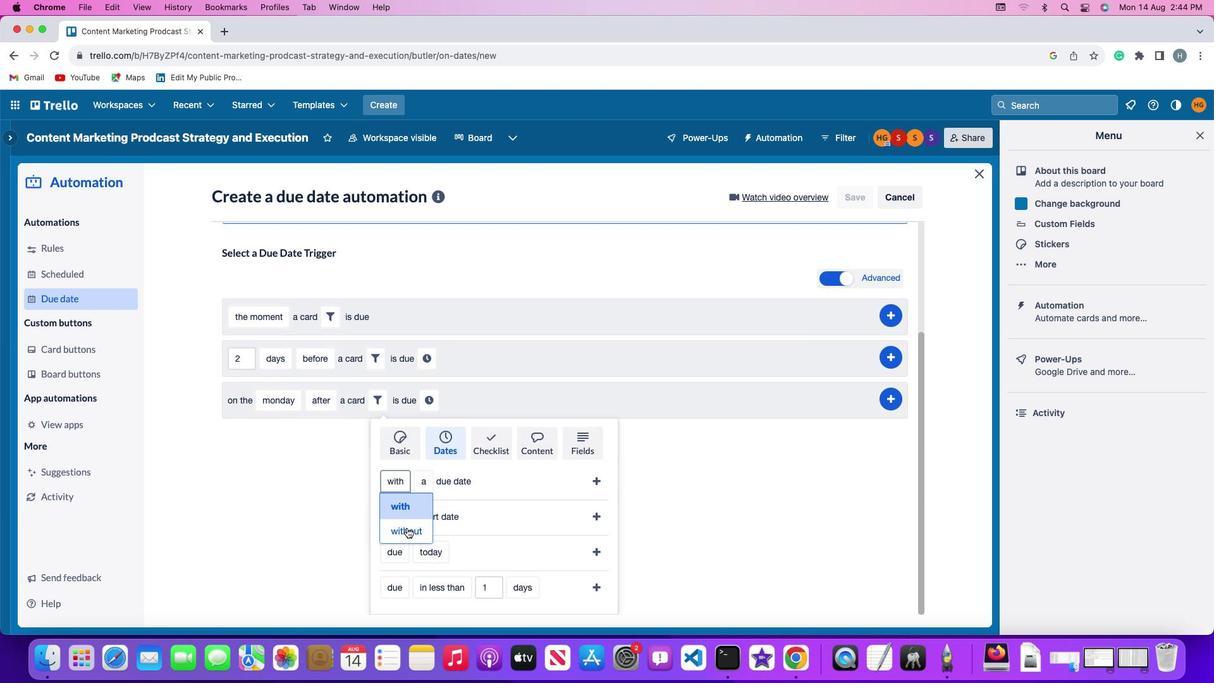 
Action: Mouse pressed left at (404, 525)
Screenshot: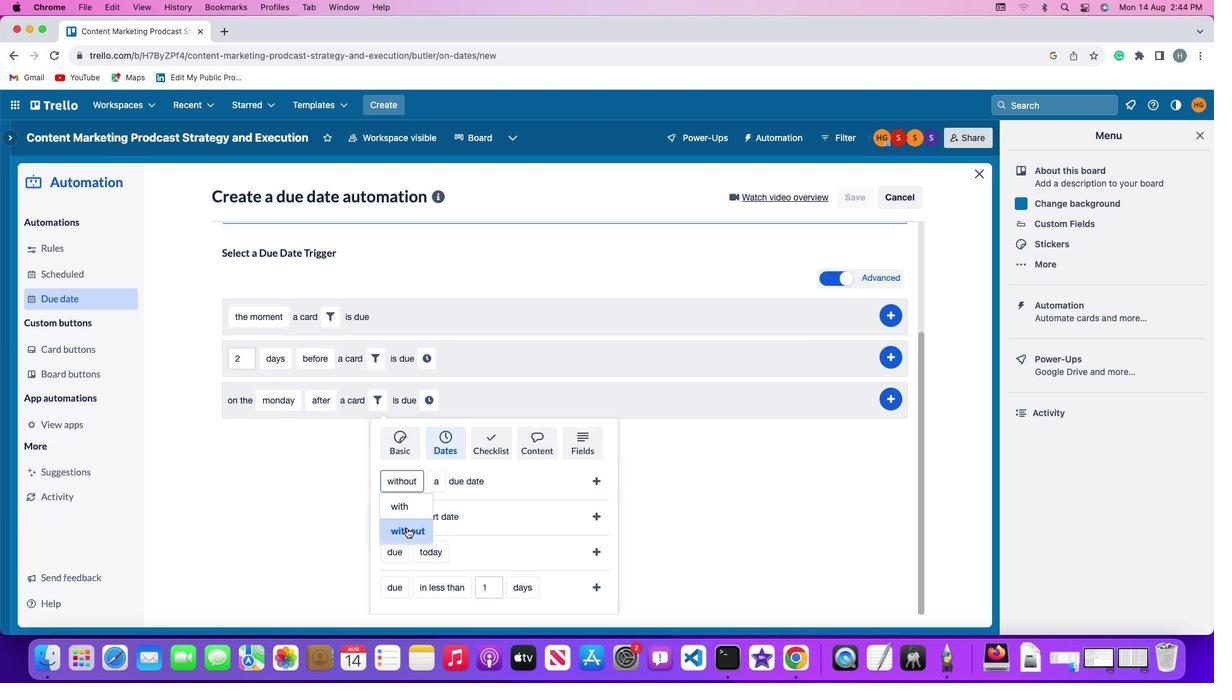 
Action: Mouse moved to (429, 477)
Screenshot: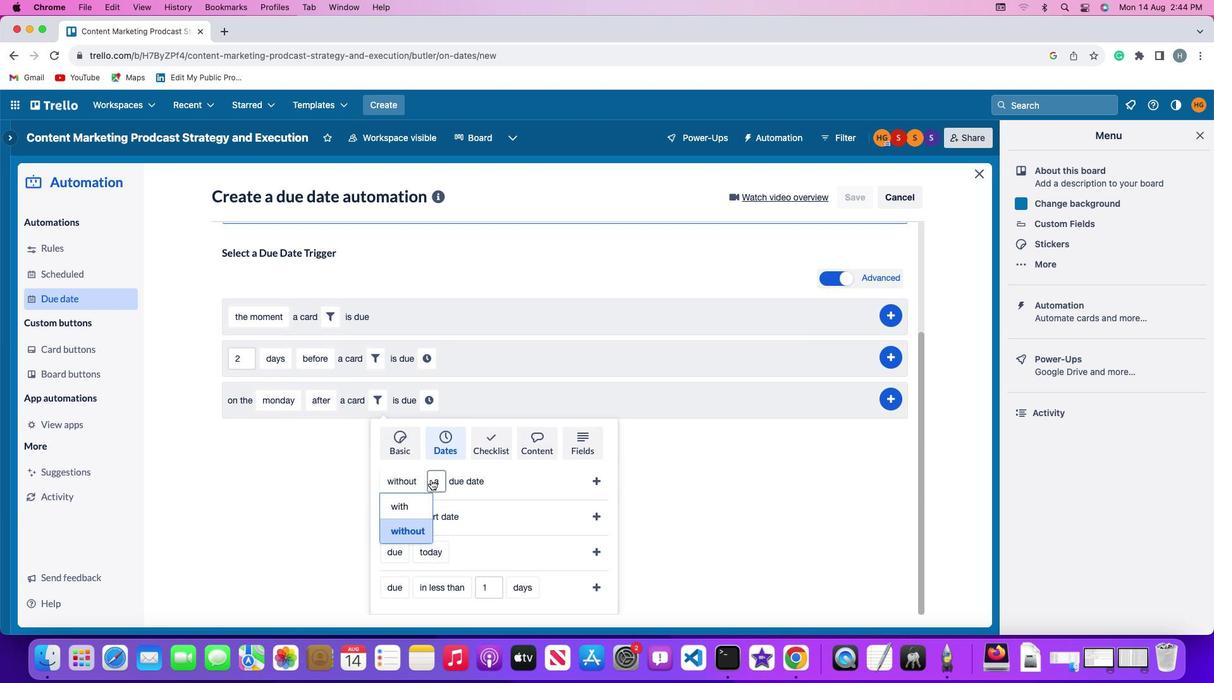 
Action: Mouse pressed left at (429, 477)
Screenshot: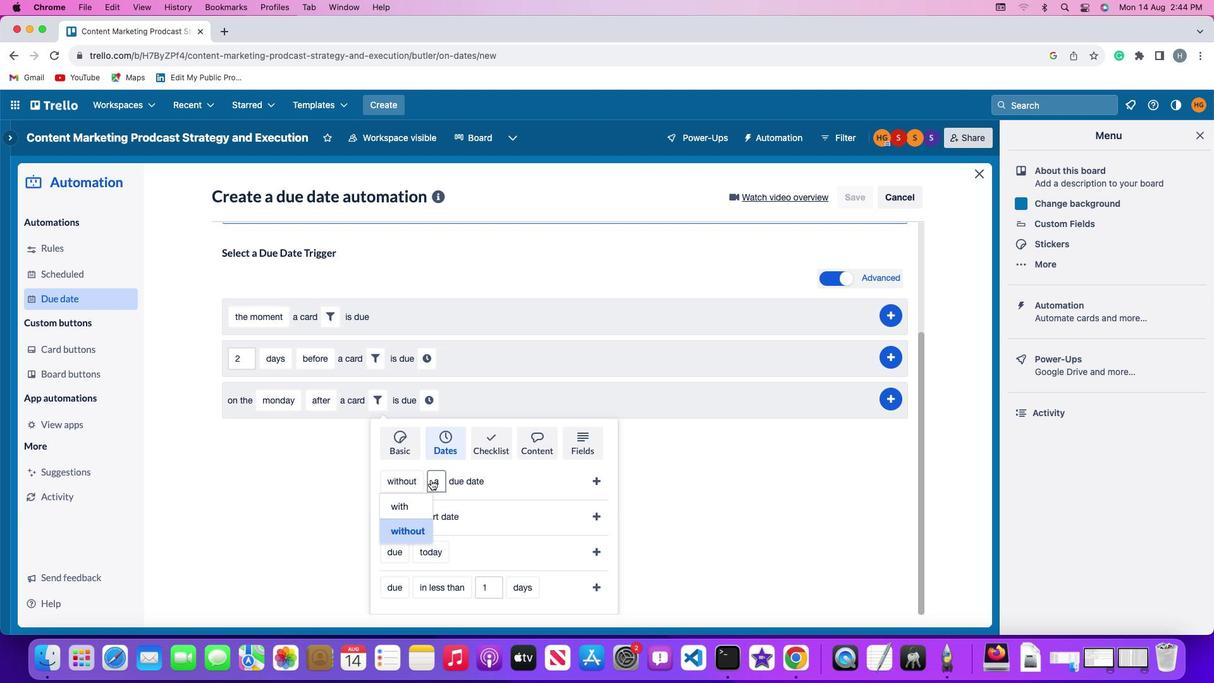 
Action: Mouse moved to (443, 508)
Screenshot: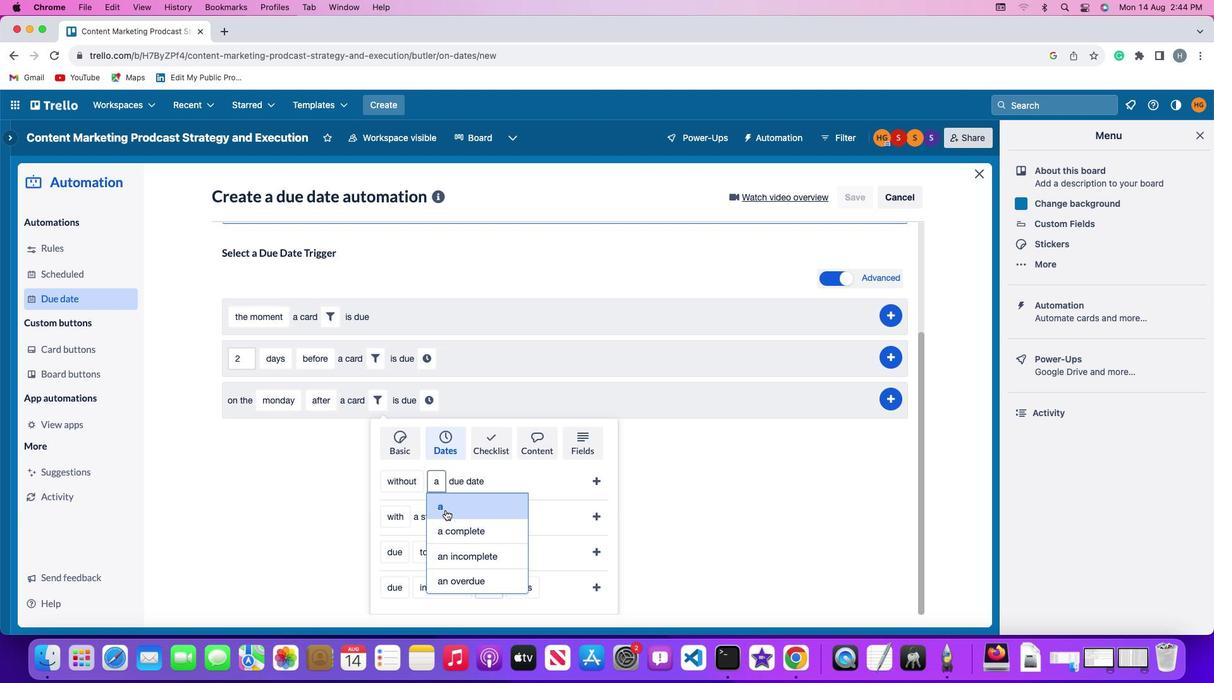 
Action: Mouse pressed left at (443, 508)
Screenshot: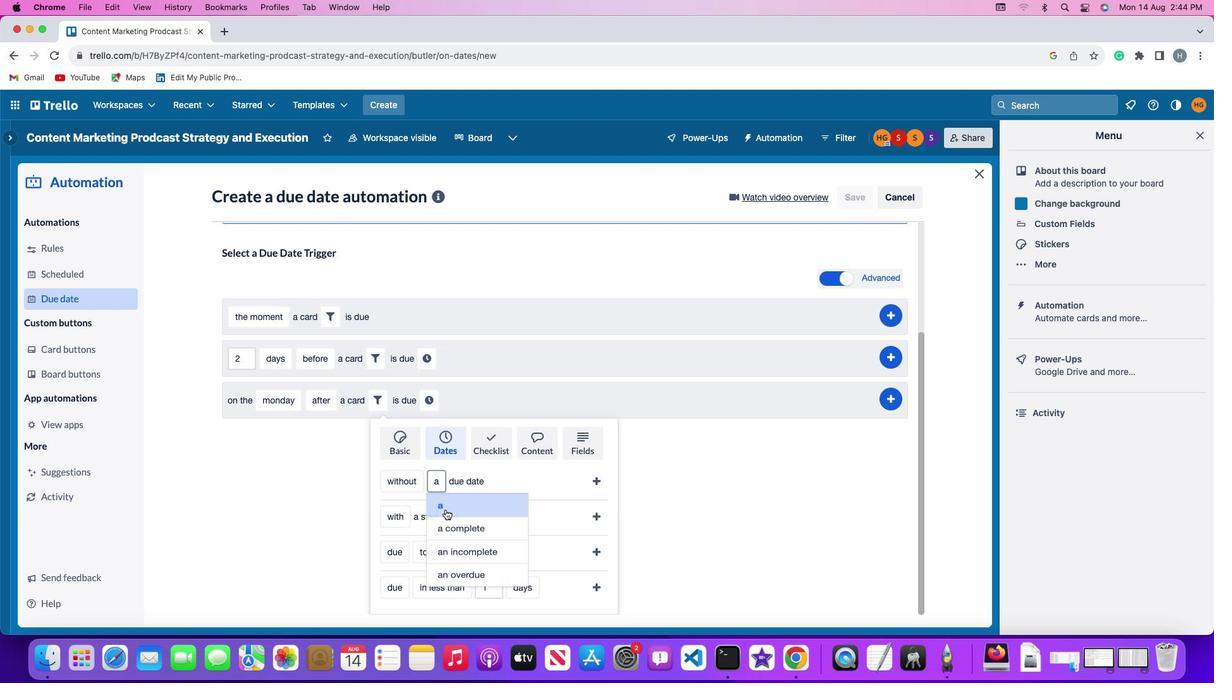 
Action: Mouse moved to (601, 474)
Screenshot: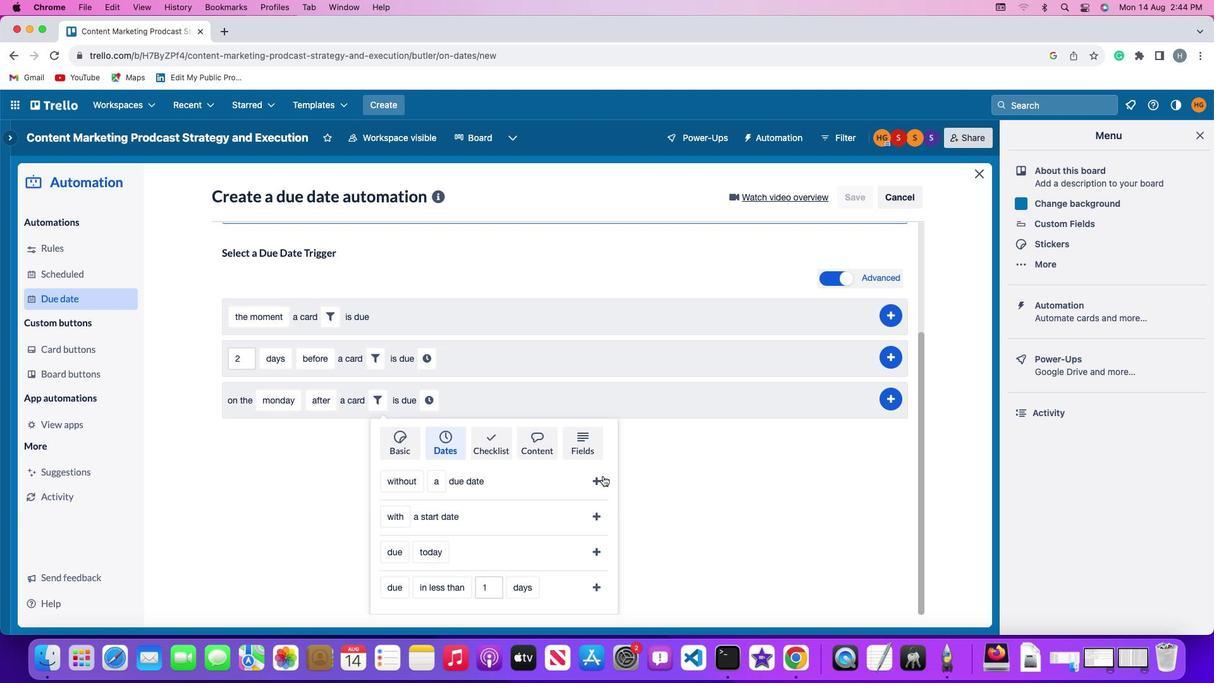 
Action: Mouse pressed left at (601, 474)
Screenshot: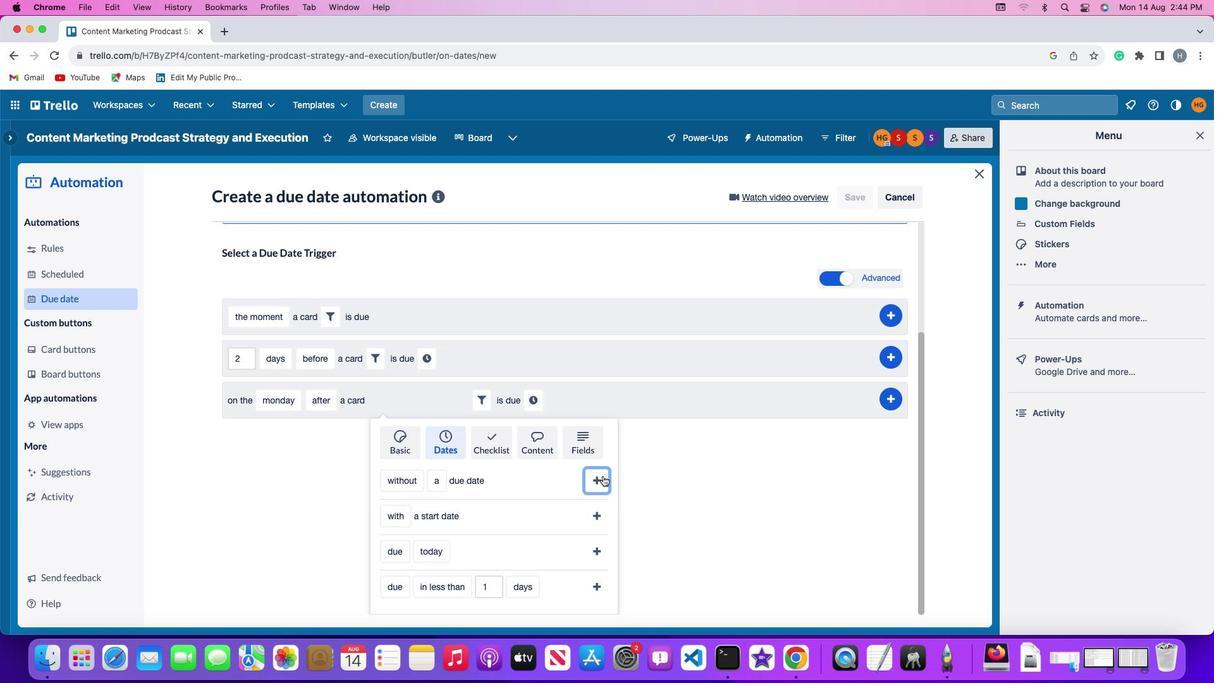
Action: Mouse moved to (534, 549)
Screenshot: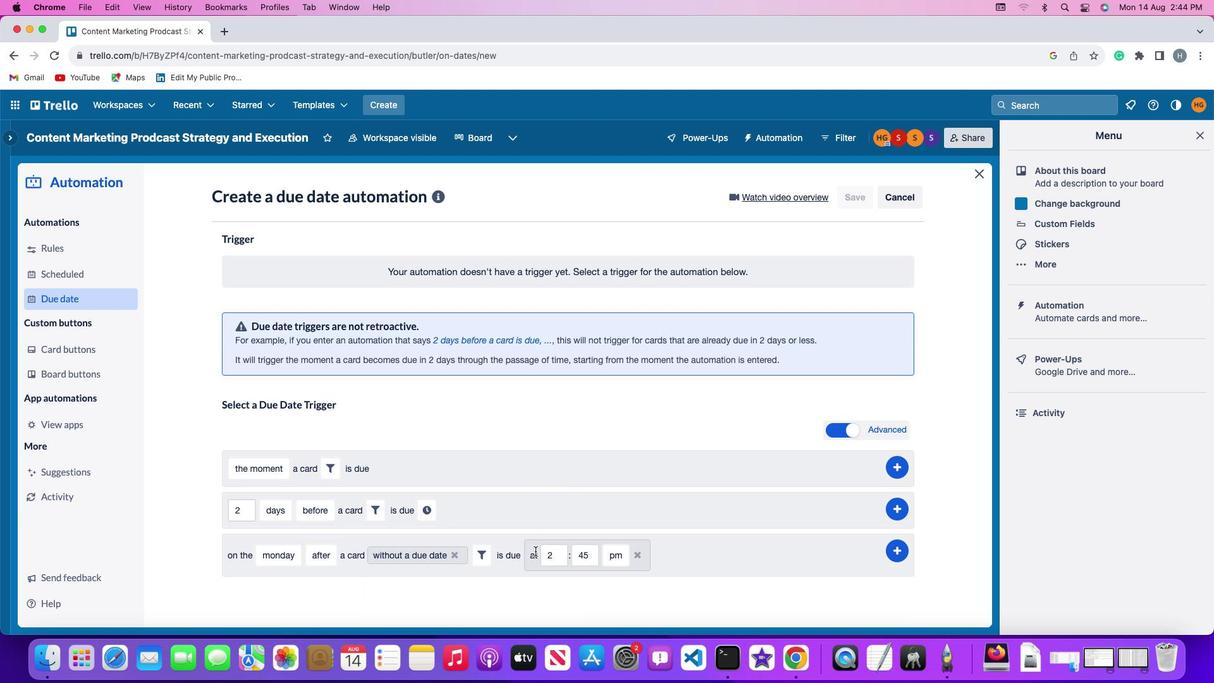 
Action: Mouse pressed left at (534, 549)
Screenshot: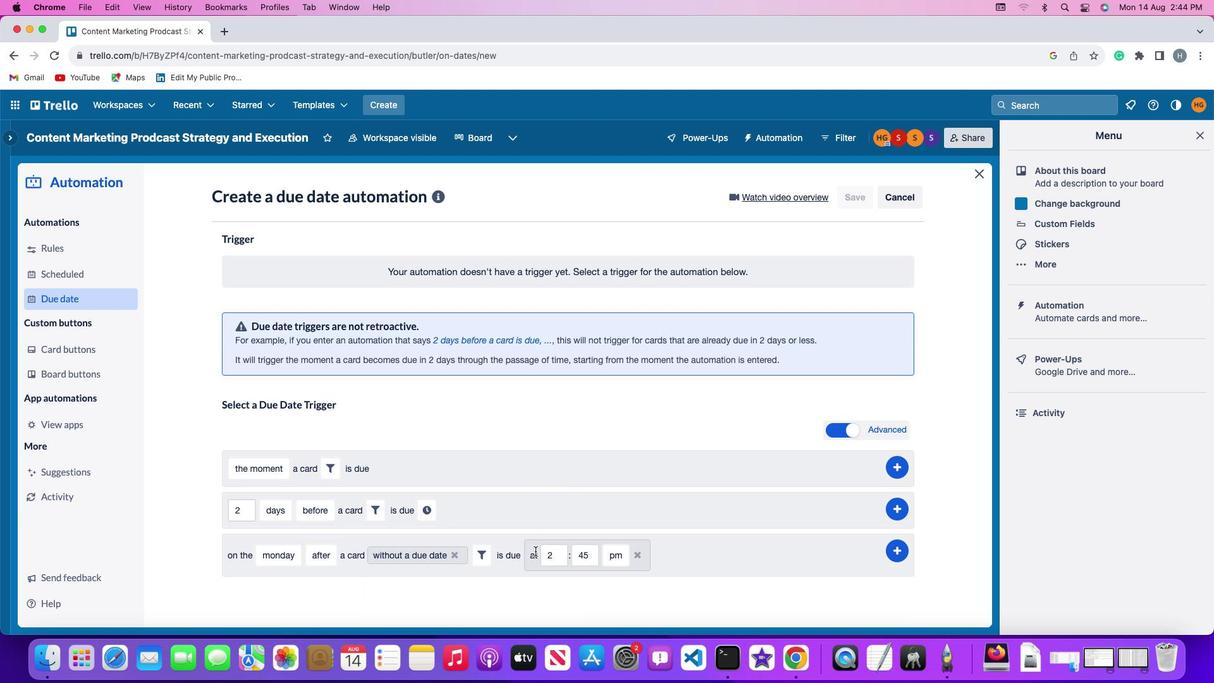 
Action: Mouse moved to (556, 551)
Screenshot: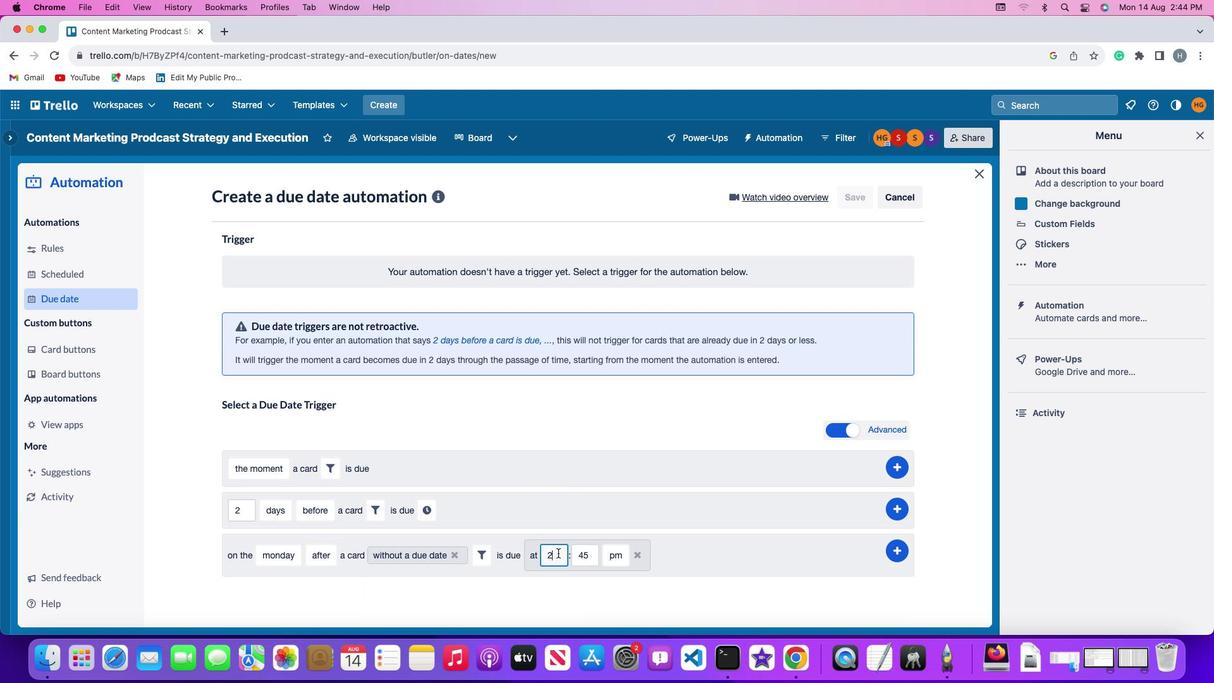 
Action: Mouse pressed left at (556, 551)
Screenshot: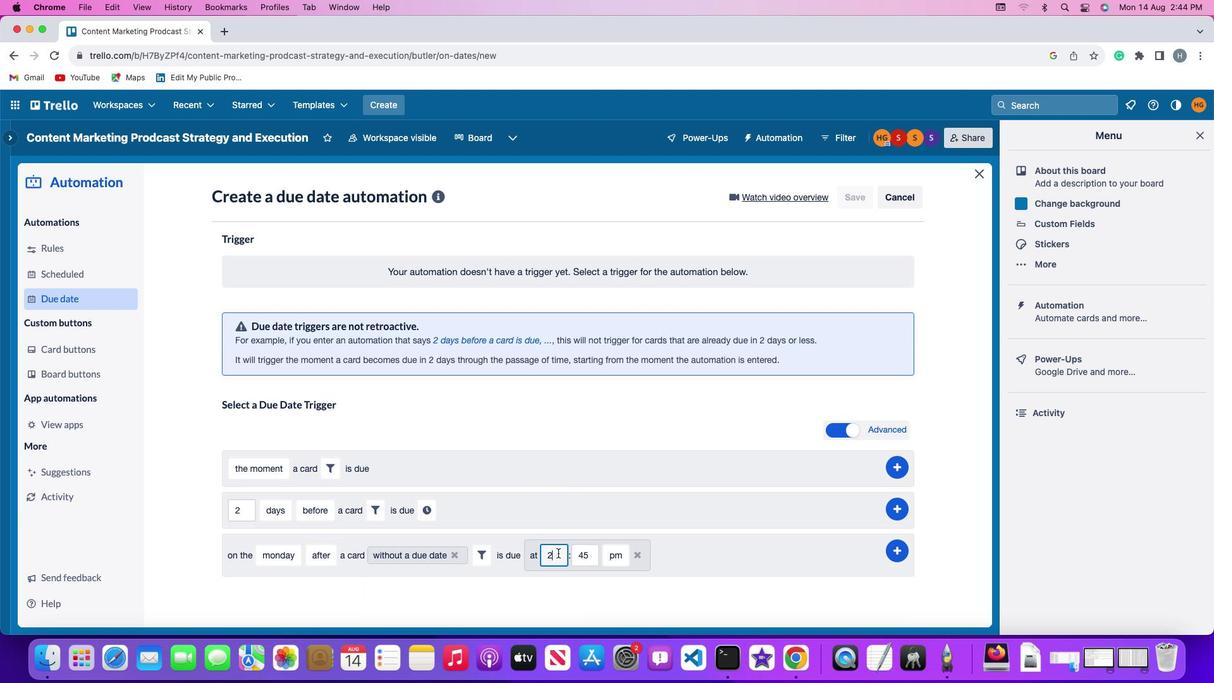 
Action: Key pressed Key.backspace'1''1'
Screenshot: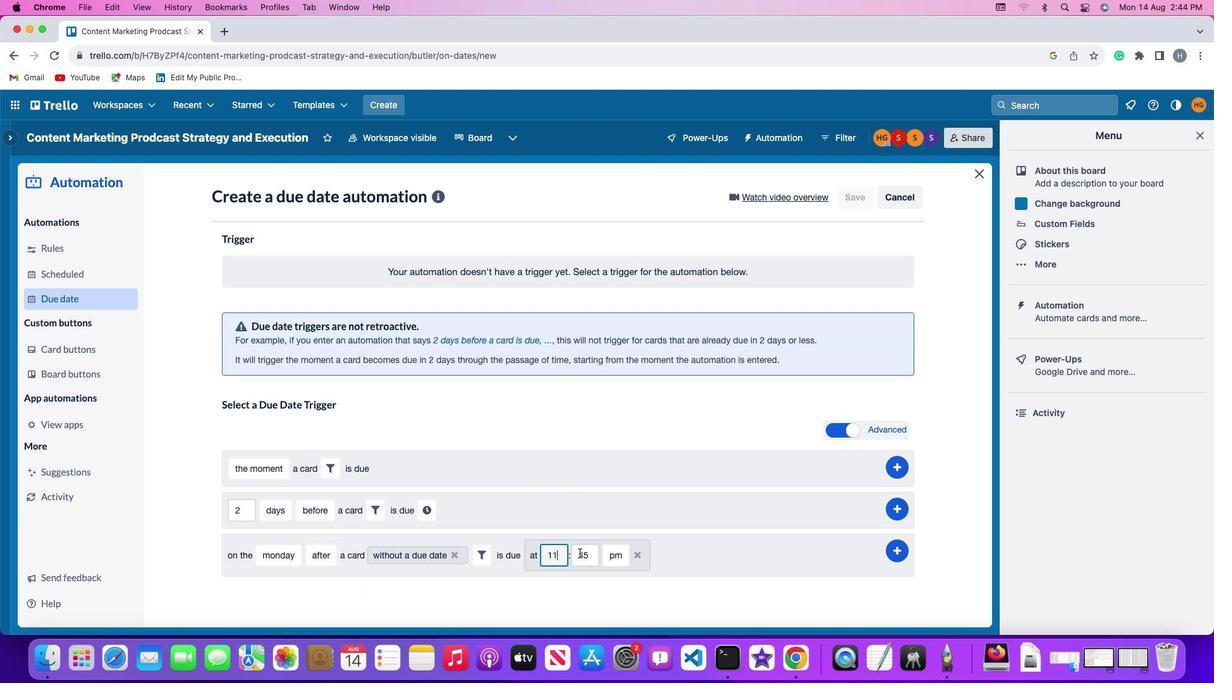 
Action: Mouse moved to (587, 551)
Screenshot: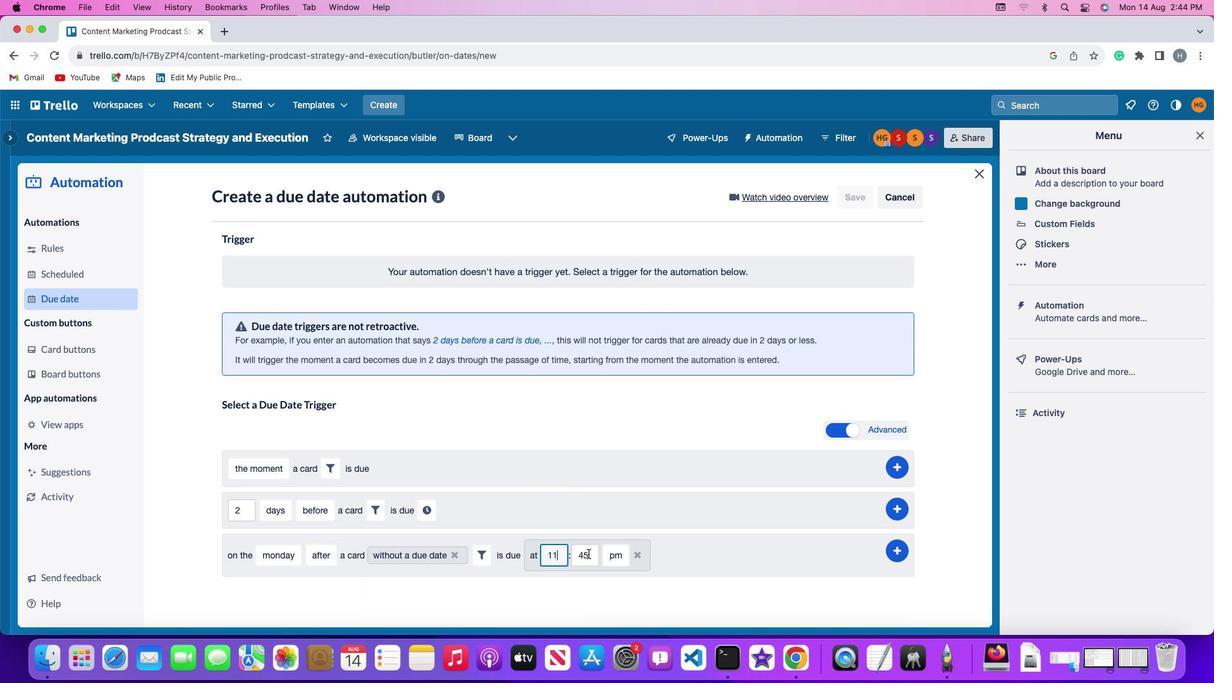 
Action: Mouse pressed left at (587, 551)
Screenshot: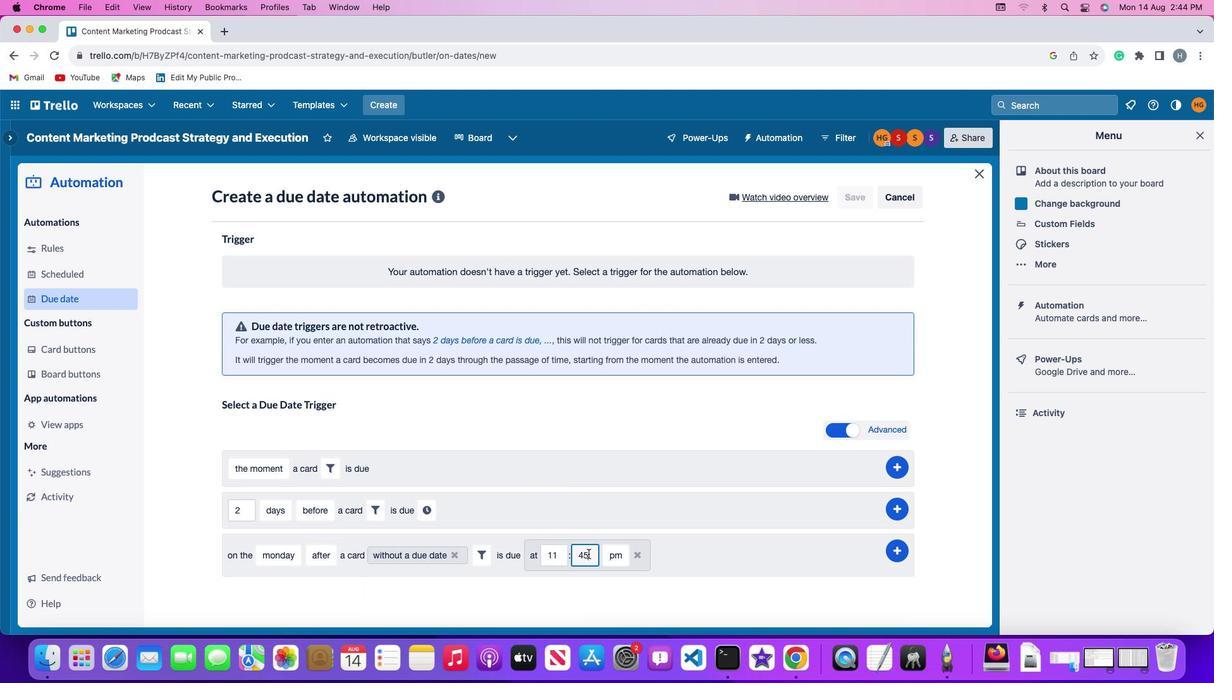 
Action: Key pressed Key.backspaceKey.backspace
Screenshot: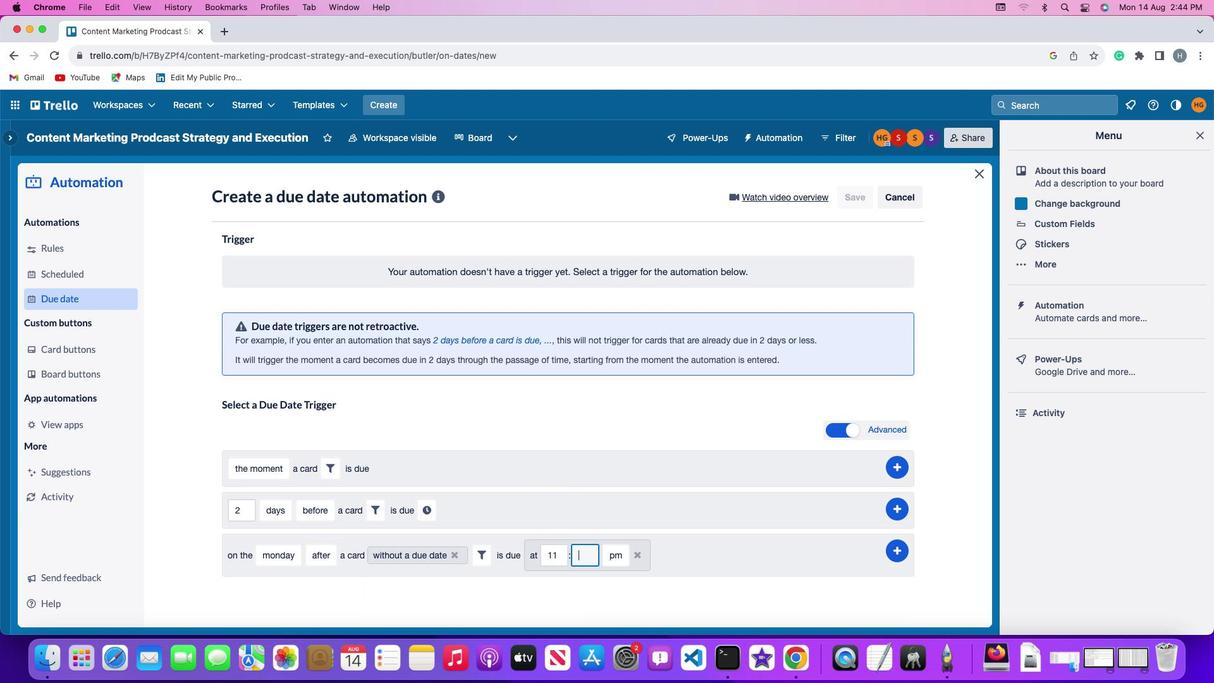 
Action: Mouse moved to (587, 551)
Screenshot: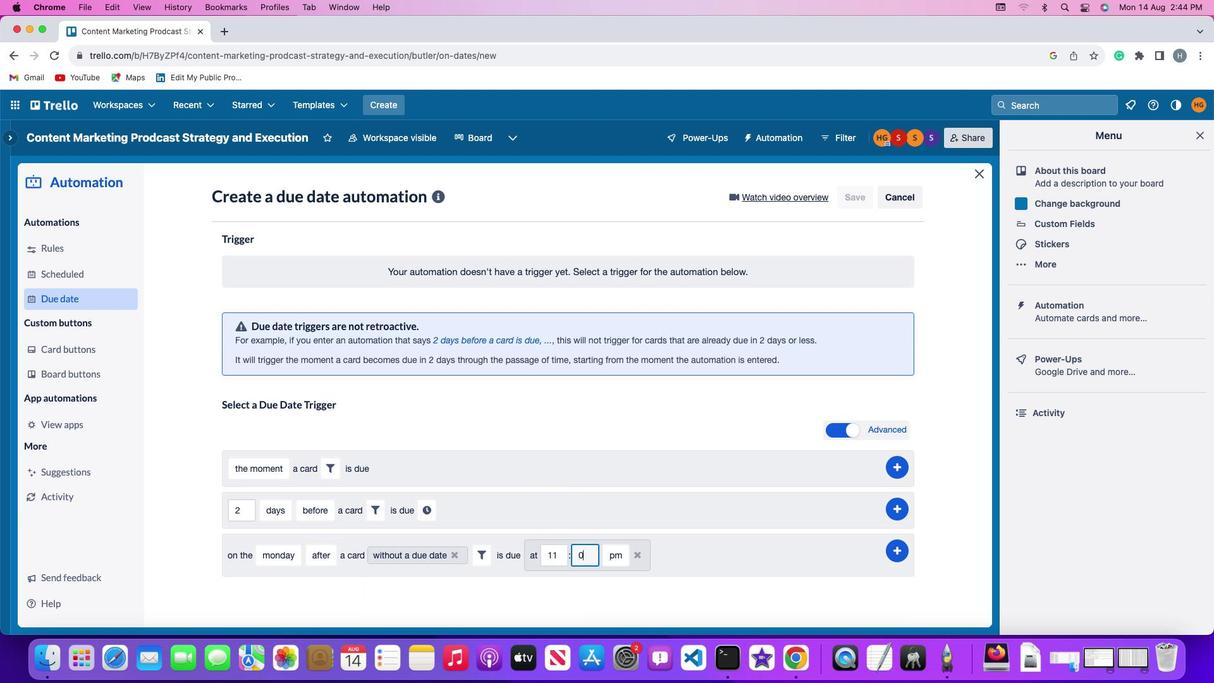 
Action: Key pressed '0''0'
Screenshot: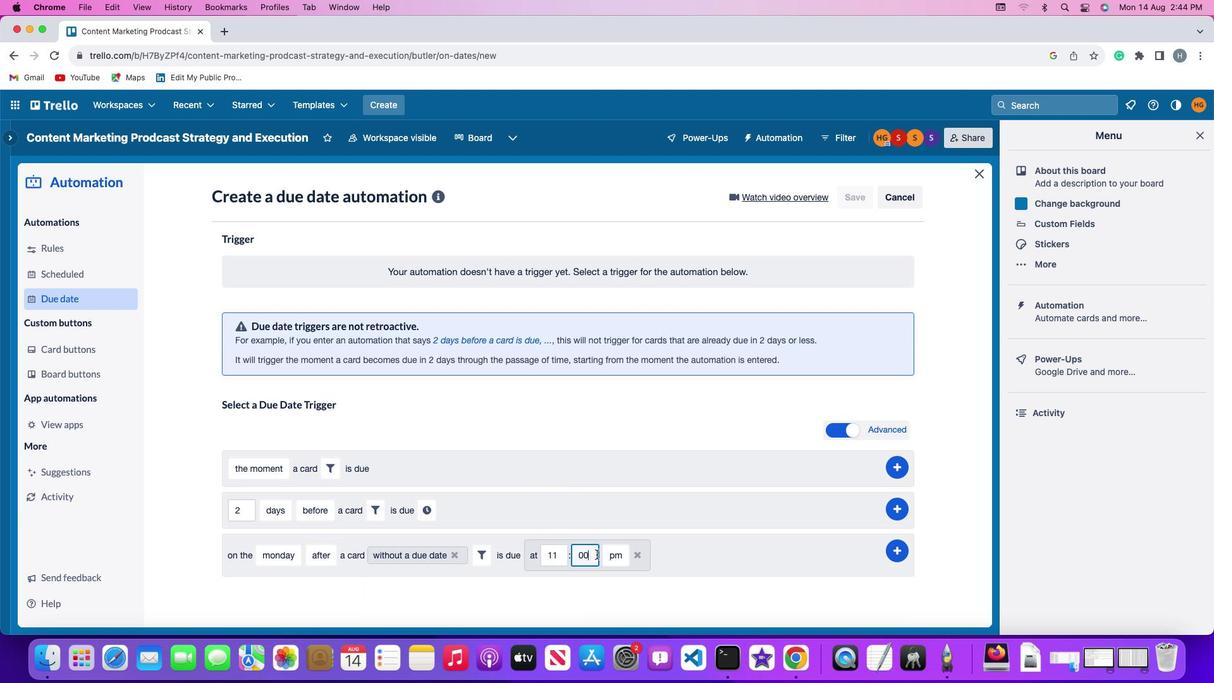 
Action: Mouse moved to (603, 552)
Screenshot: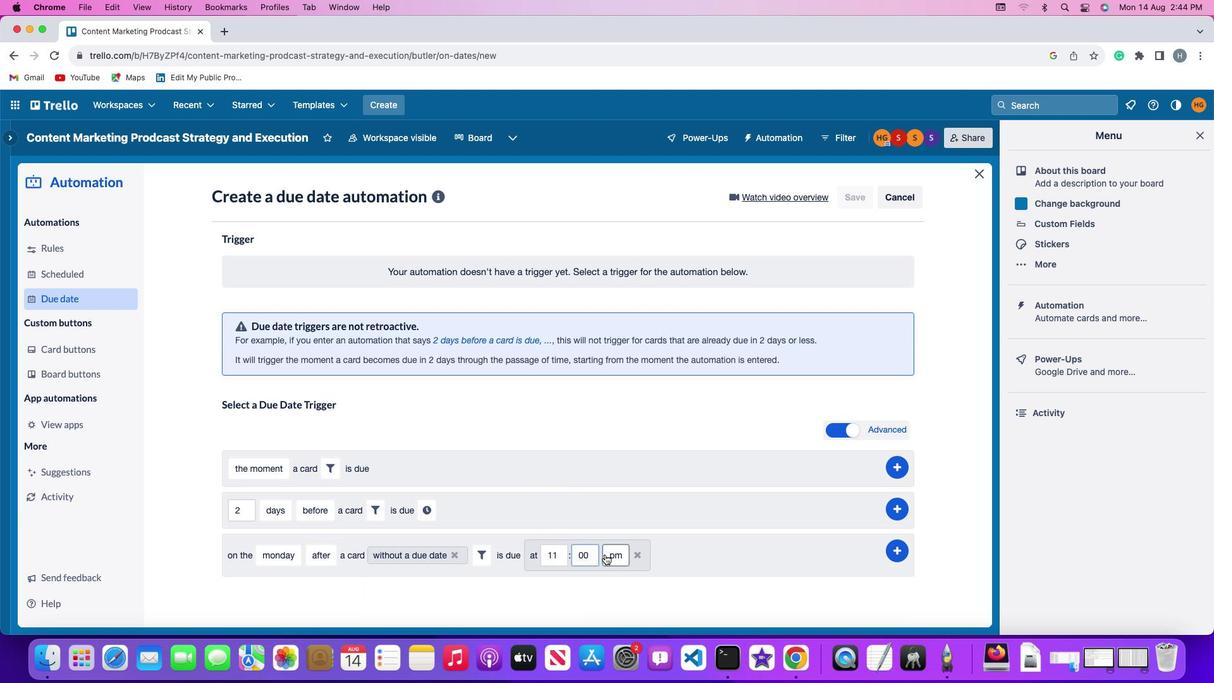 
Action: Mouse pressed left at (603, 552)
Screenshot: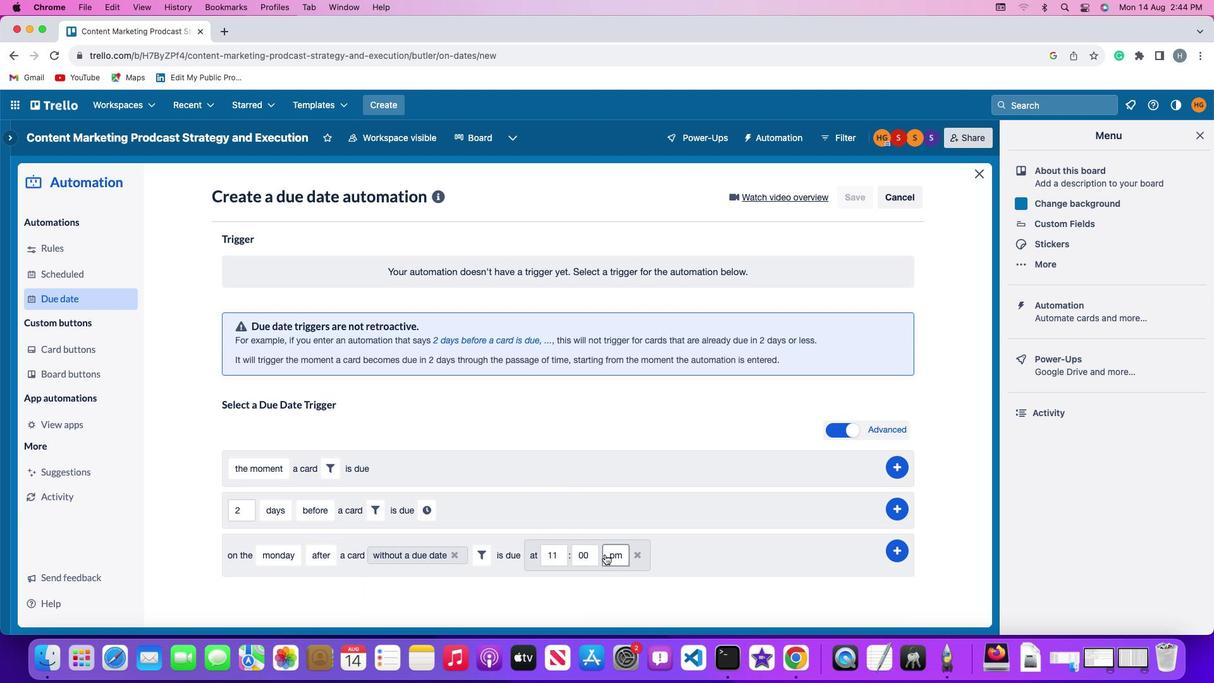 
Action: Mouse moved to (615, 575)
Screenshot: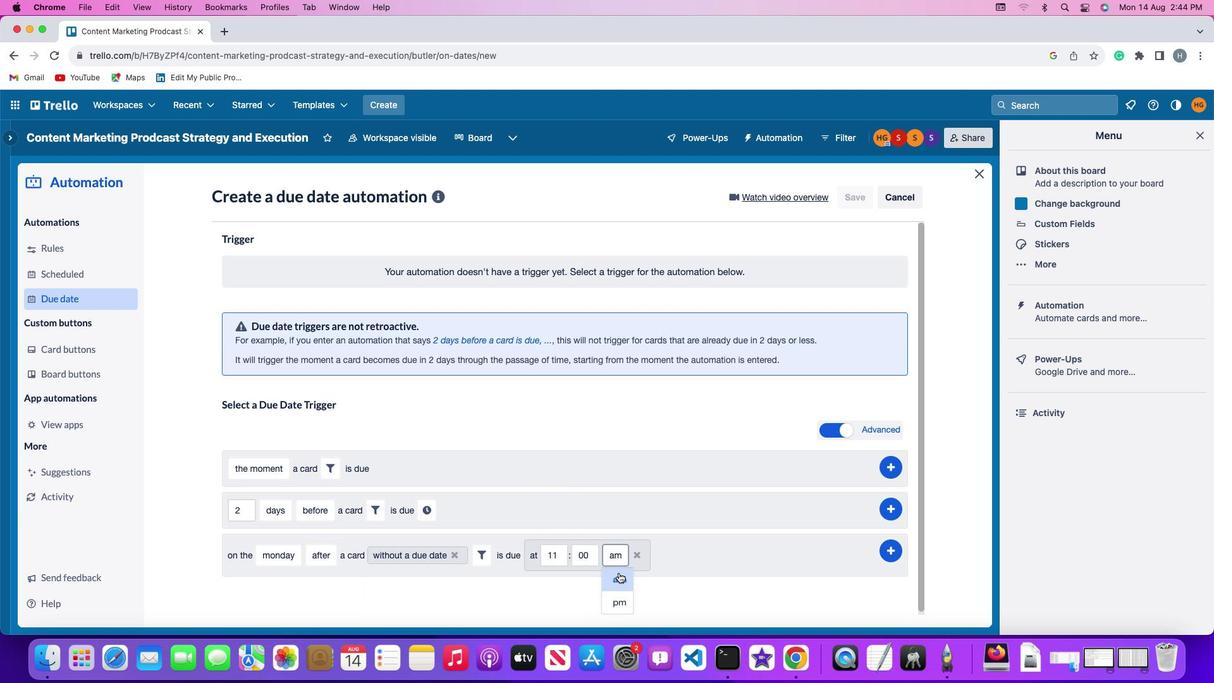 
Action: Mouse pressed left at (615, 575)
Screenshot: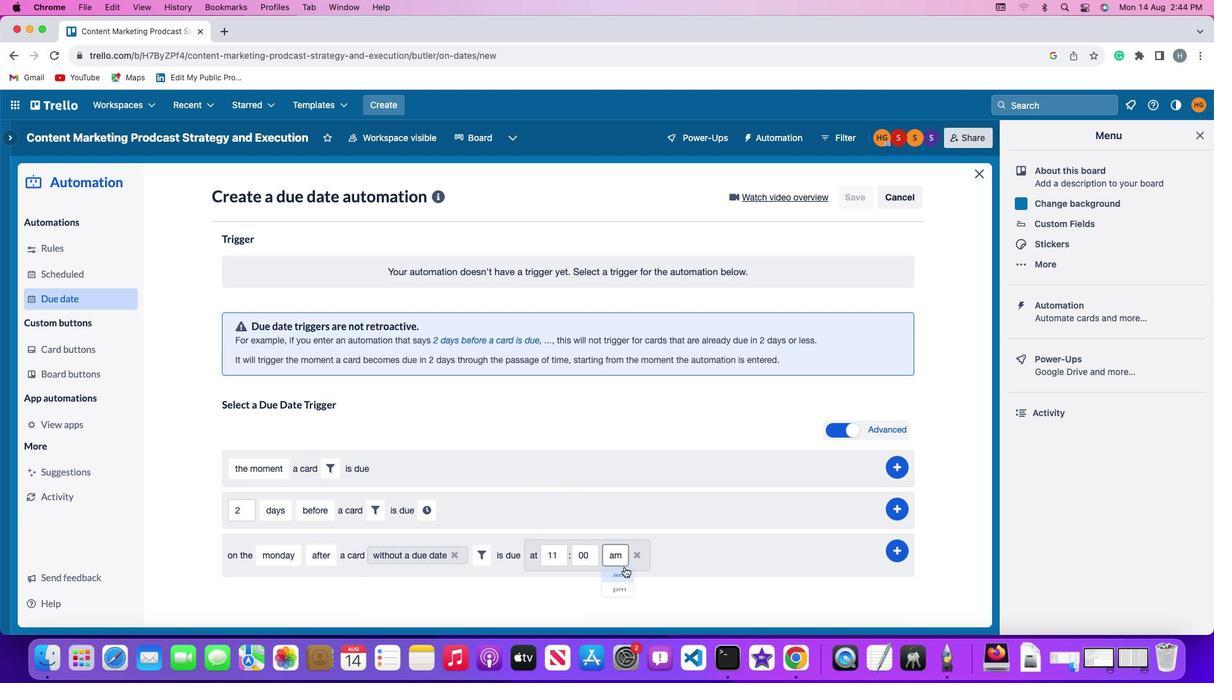 
Action: Mouse moved to (894, 548)
Screenshot: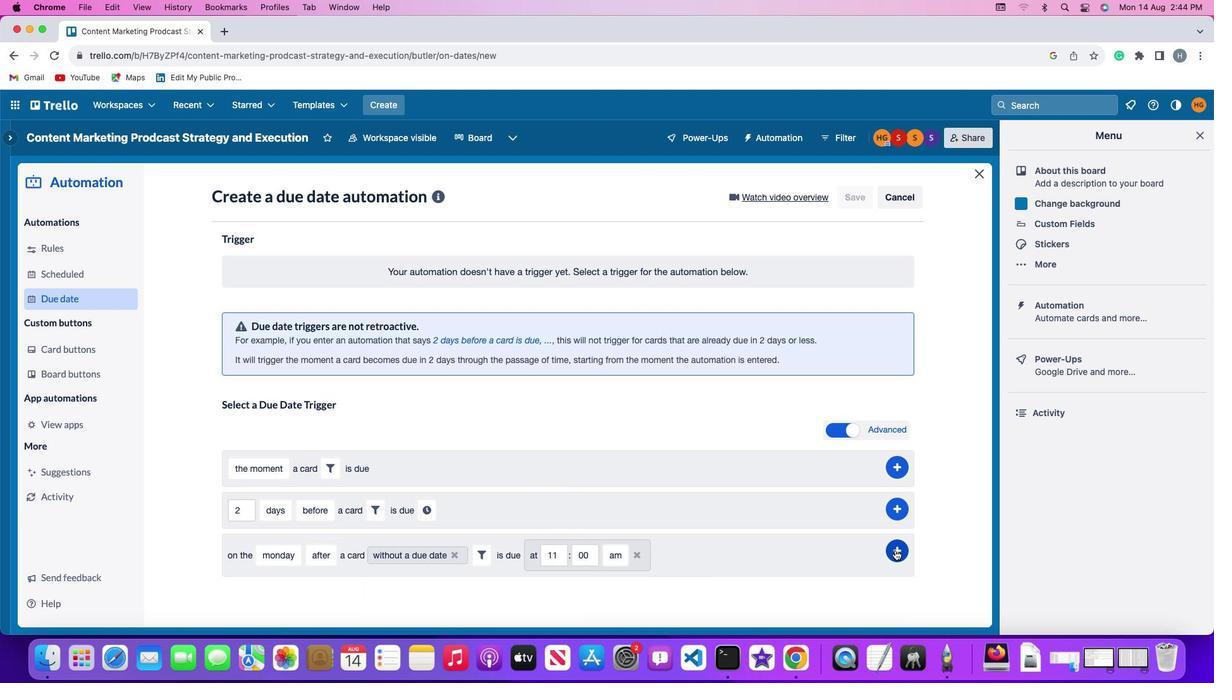 
Action: Mouse pressed left at (894, 548)
Screenshot: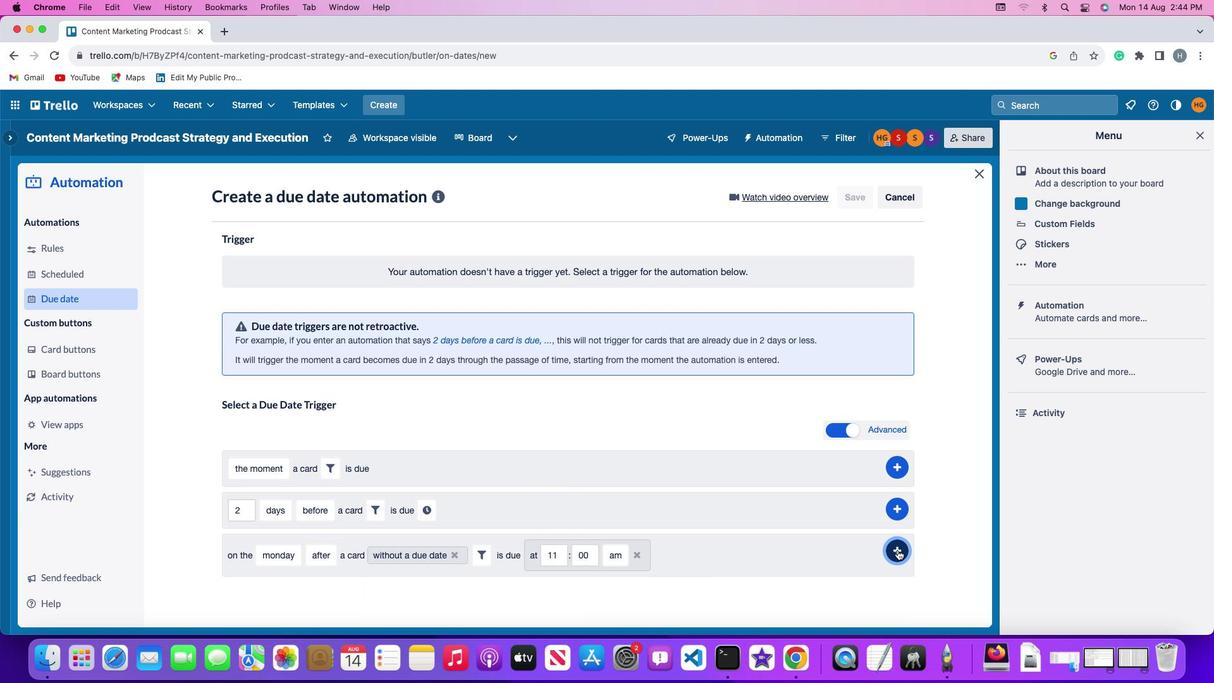 
Action: Mouse moved to (957, 434)
Screenshot: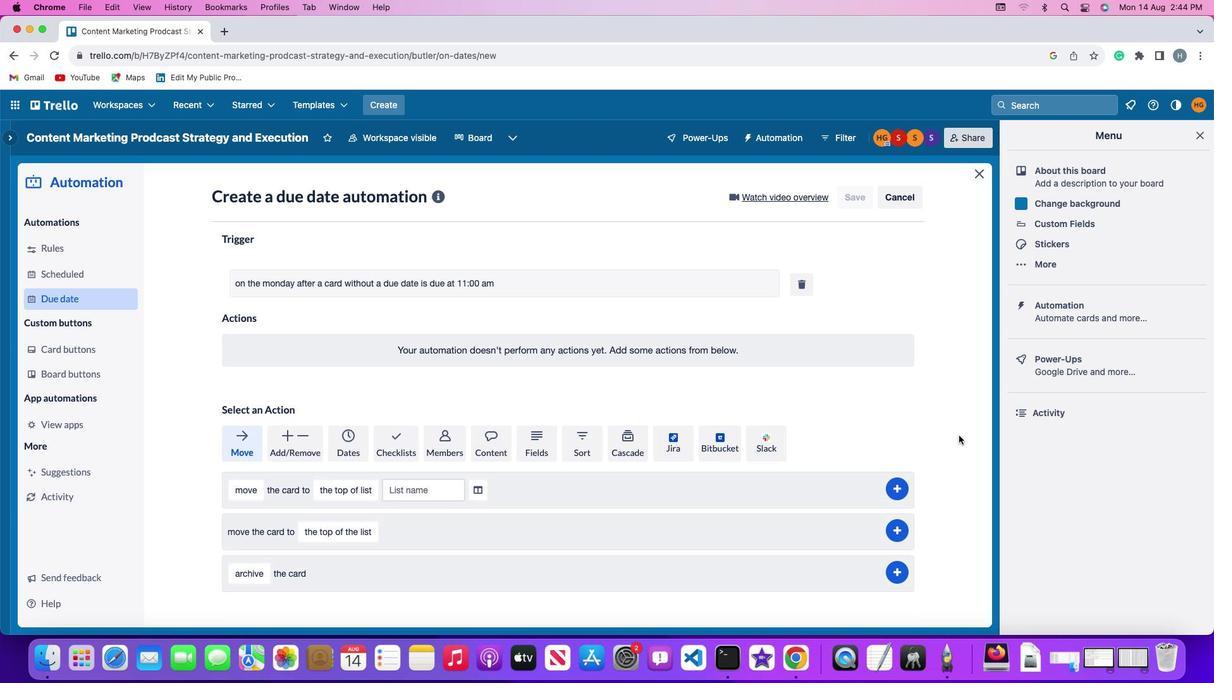 
